 Task: Look for space in Esparza, Costa Rica from 12th June, 2023 to 15th June, 2023 for 2 adults in price range Rs.10000 to Rs.15000. Place can be entire place with 1  bedroom having 1 bed and 1 bathroom. Property type can be house, flat, guest house, hotel. Booking option can be shelf check-in. Required host language is English.
Action: Mouse moved to (419, 83)
Screenshot: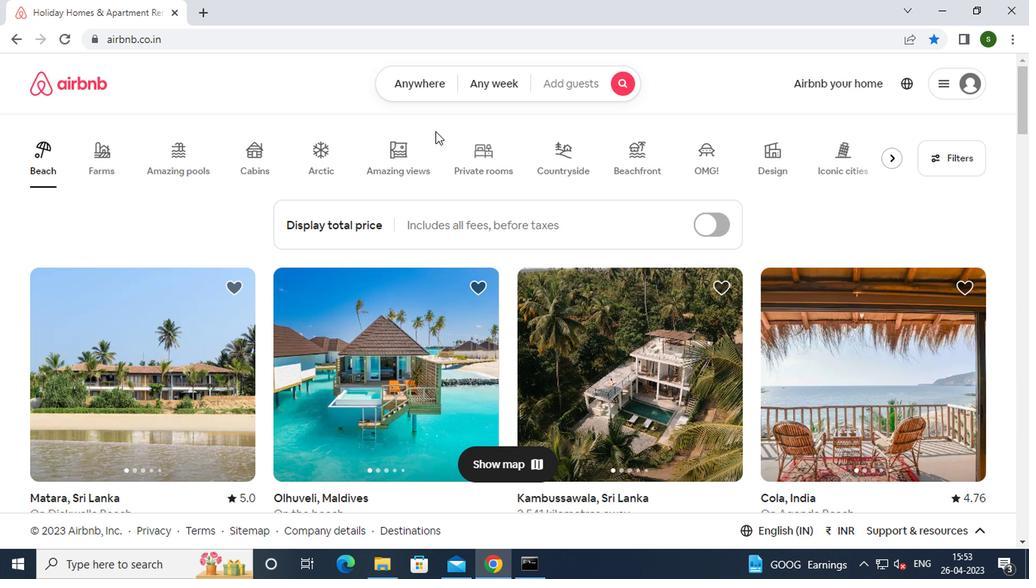 
Action: Mouse pressed left at (419, 83)
Screenshot: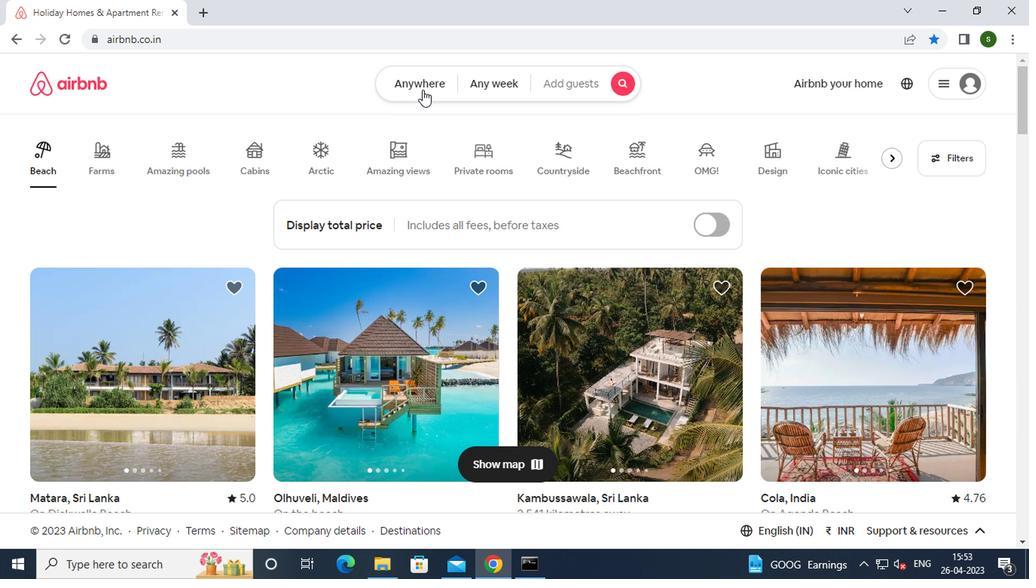 
Action: Mouse moved to (292, 140)
Screenshot: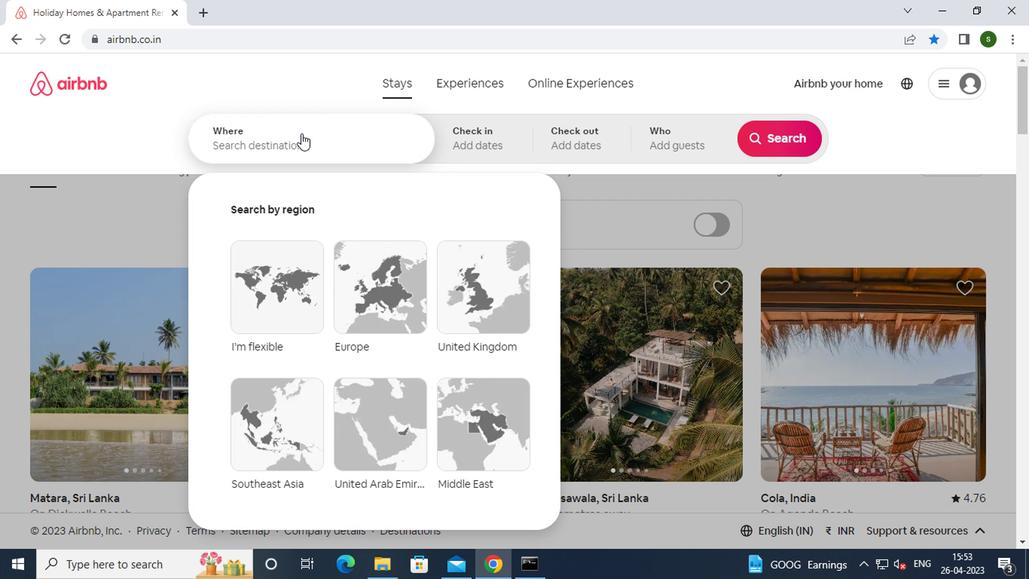 
Action: Mouse pressed left at (292, 140)
Screenshot: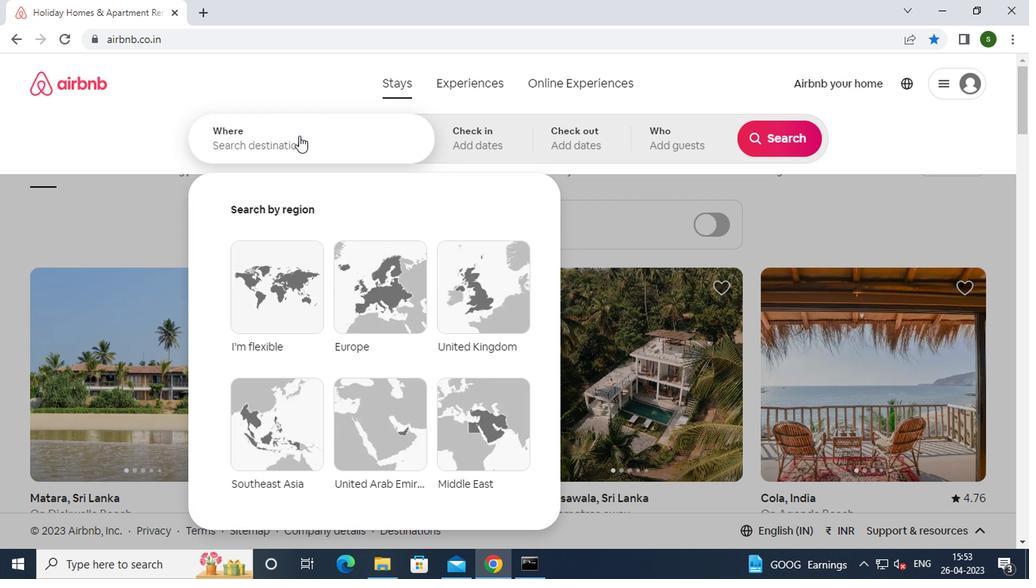 
Action: Key pressed e<Key.caps_lock>sparza,<Key.space><Key.caps_lock>
Screenshot: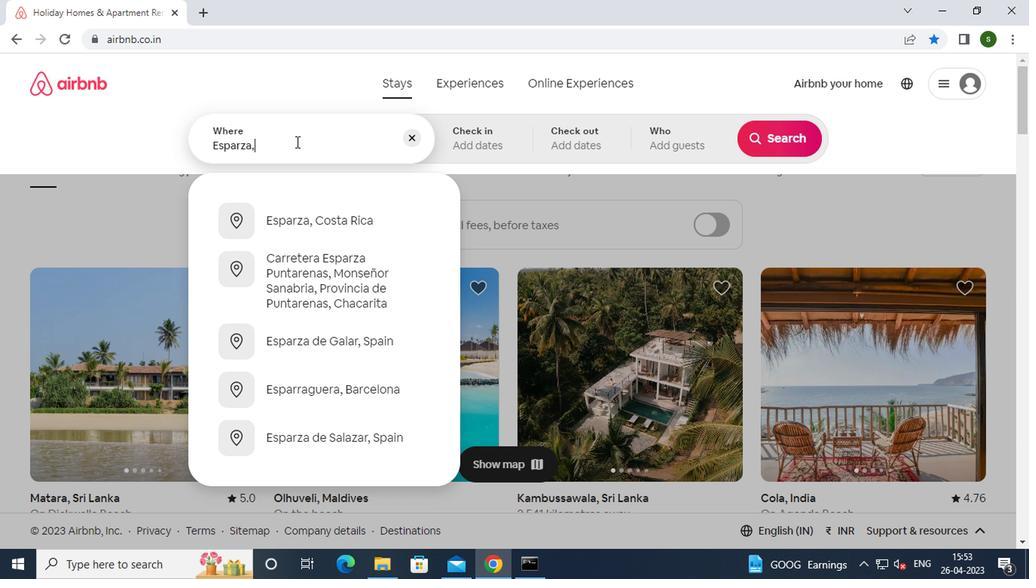 
Action: Mouse moved to (333, 224)
Screenshot: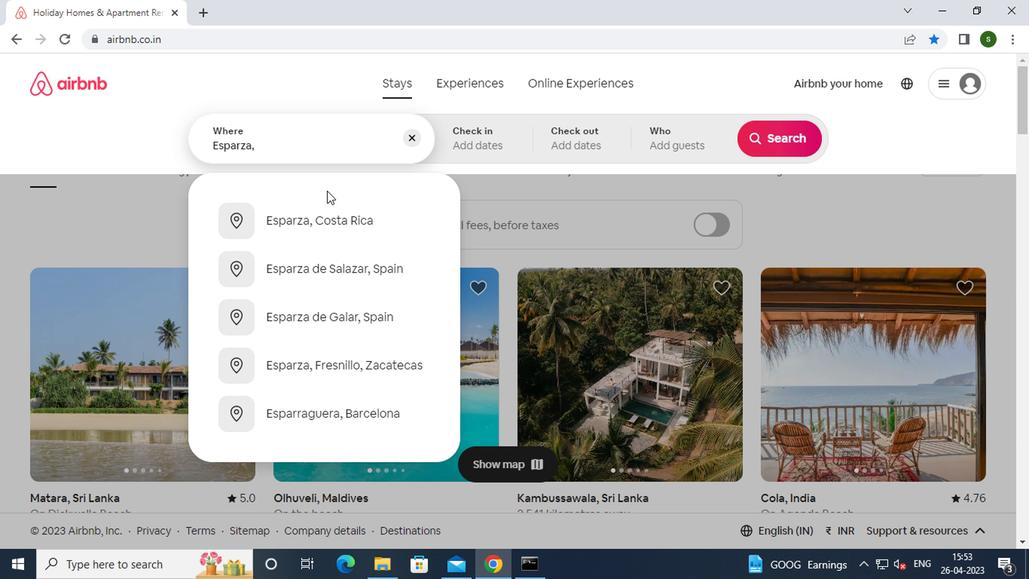 
Action: Mouse pressed left at (333, 224)
Screenshot: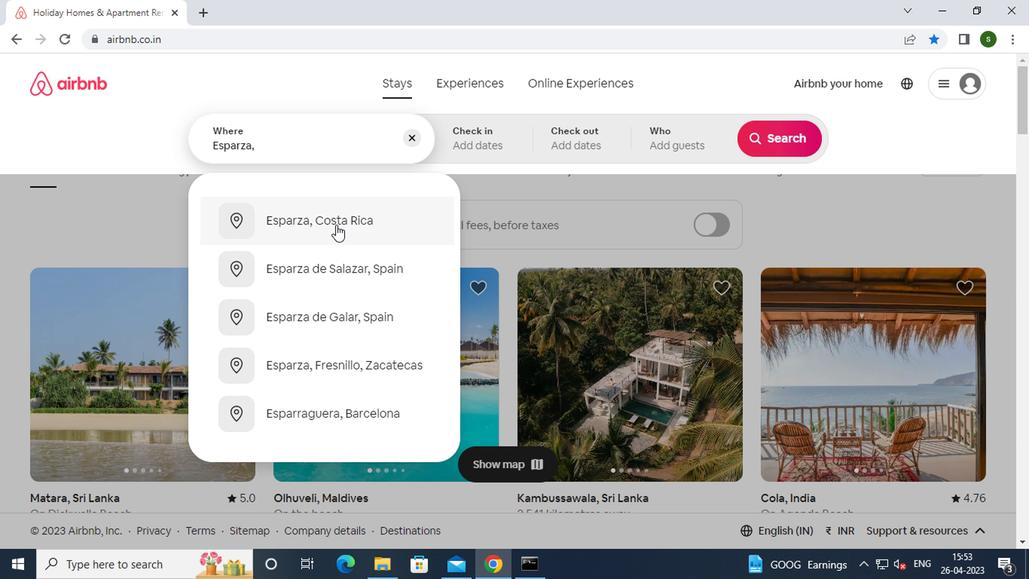 
Action: Mouse moved to (761, 260)
Screenshot: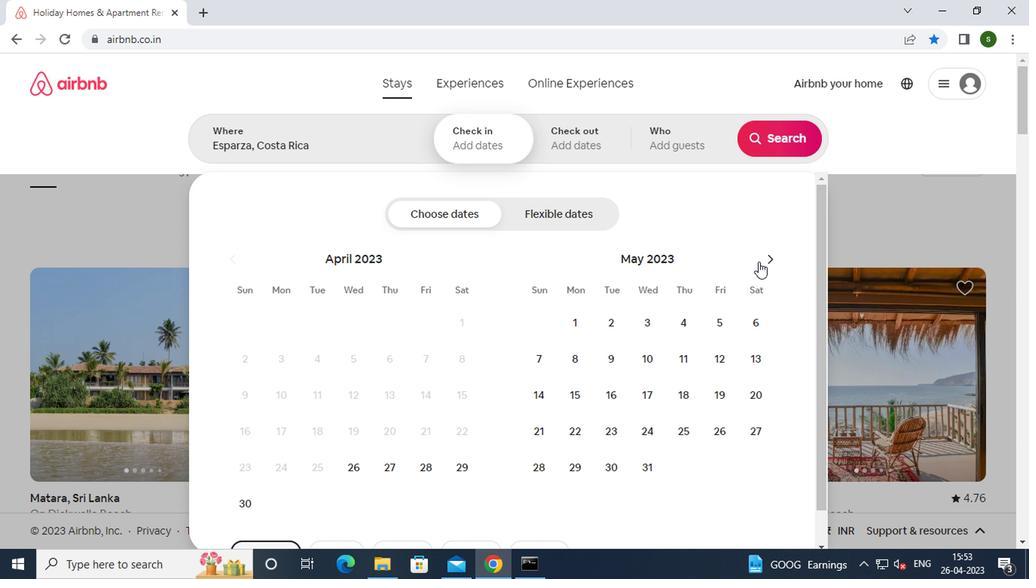 
Action: Mouse pressed left at (761, 260)
Screenshot: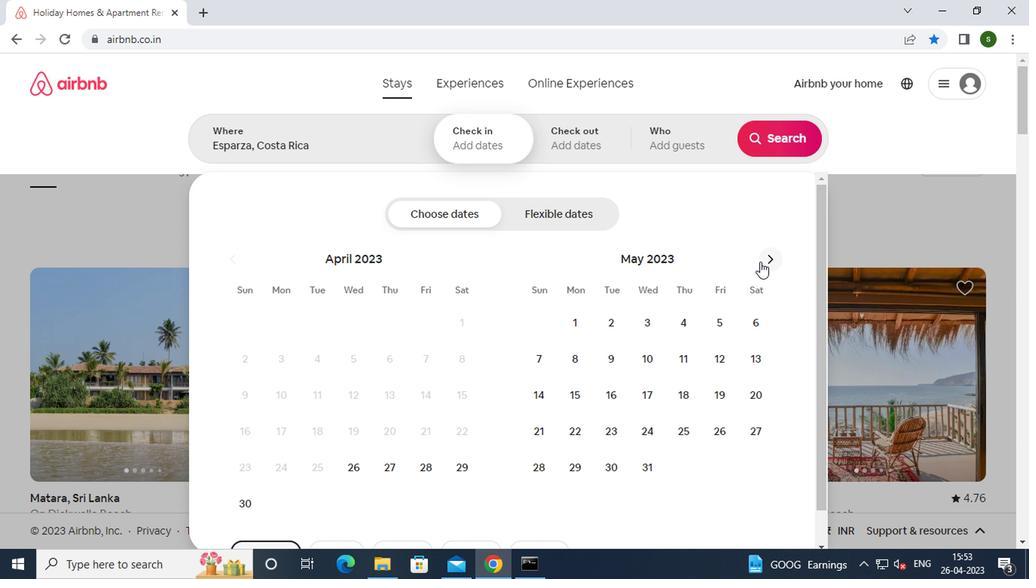 
Action: Mouse moved to (578, 397)
Screenshot: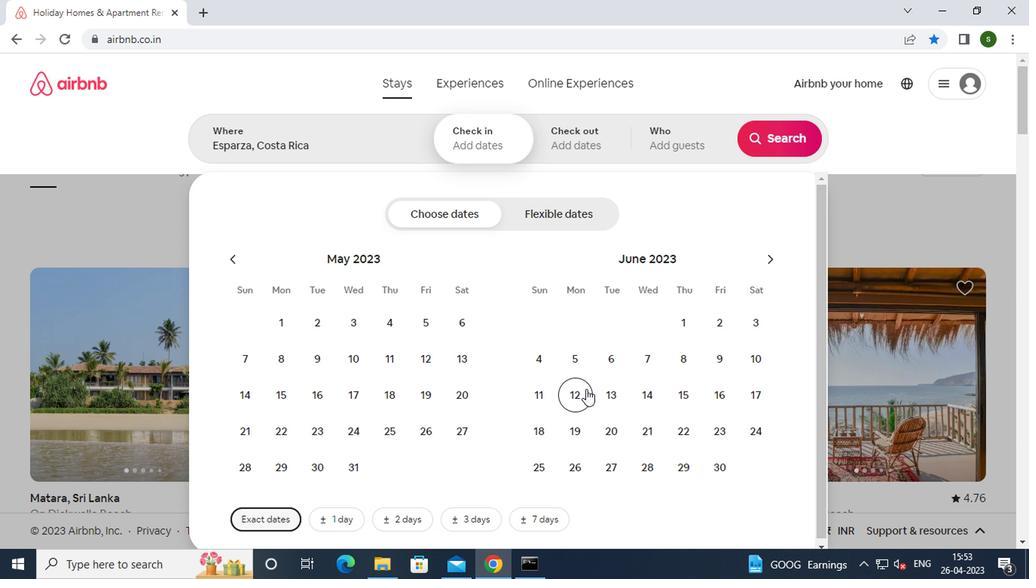 
Action: Mouse pressed left at (578, 397)
Screenshot: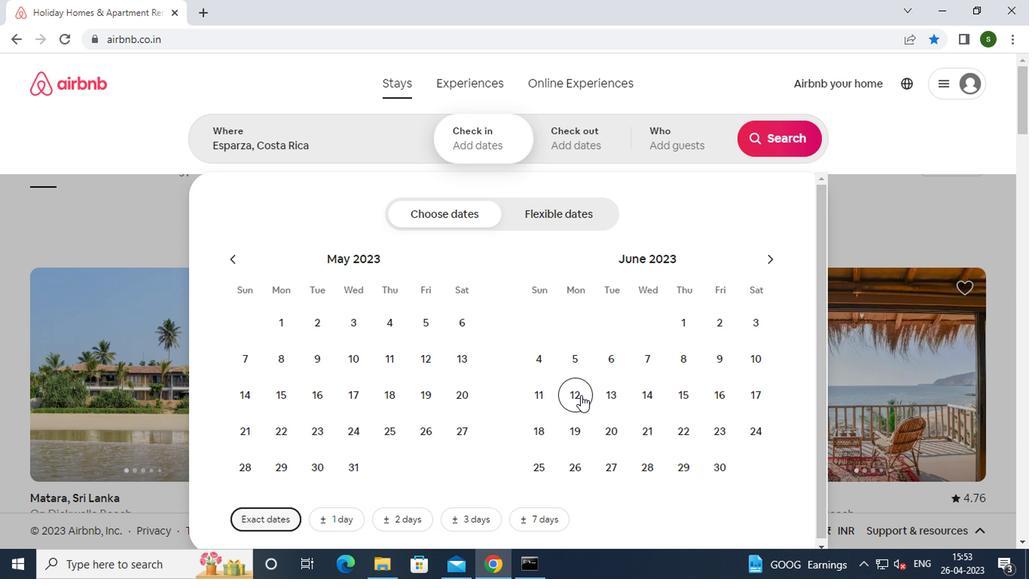 
Action: Mouse moved to (674, 398)
Screenshot: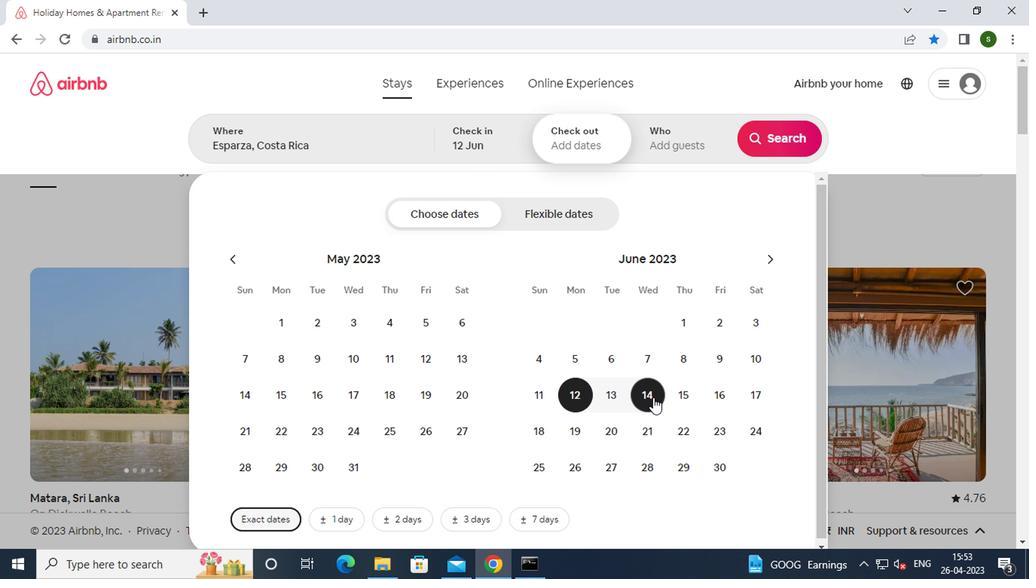 
Action: Mouse pressed left at (674, 398)
Screenshot: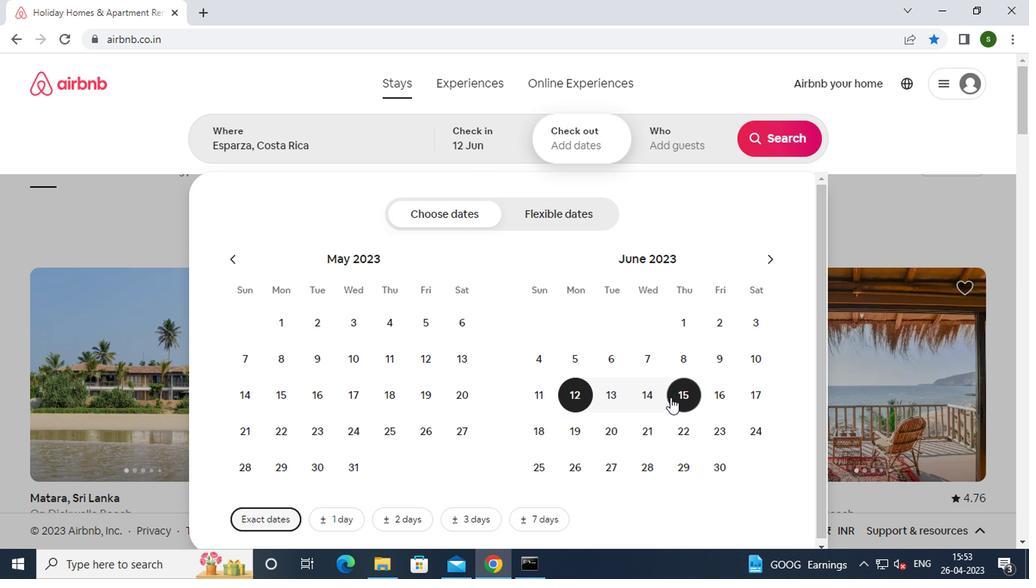 
Action: Mouse moved to (687, 144)
Screenshot: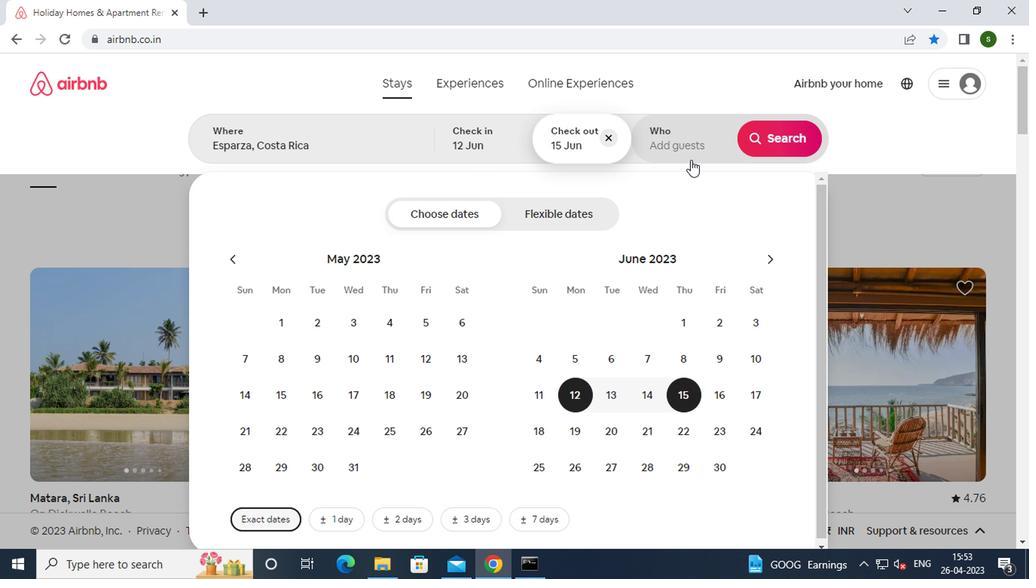 
Action: Mouse pressed left at (687, 144)
Screenshot: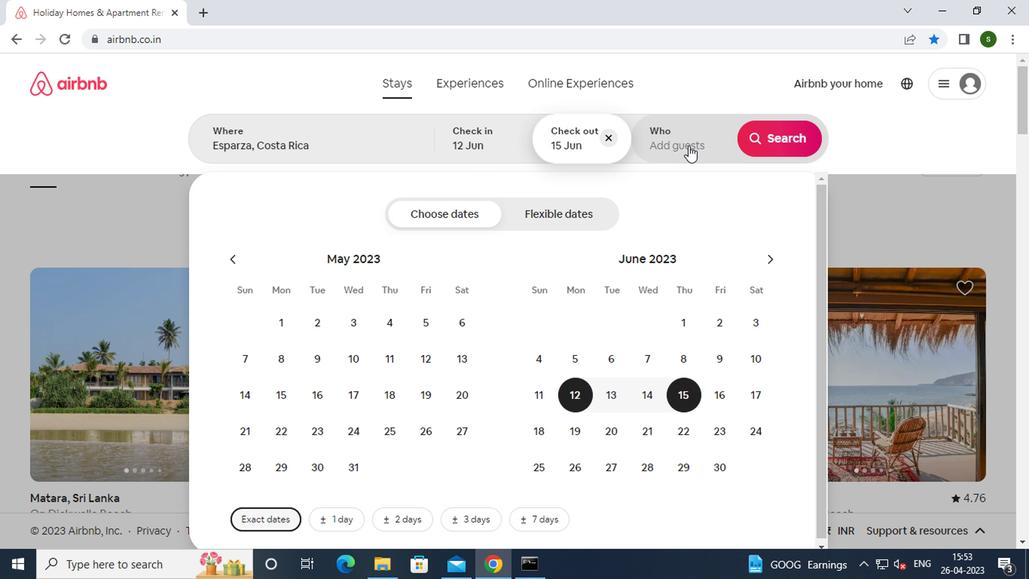 
Action: Mouse moved to (781, 217)
Screenshot: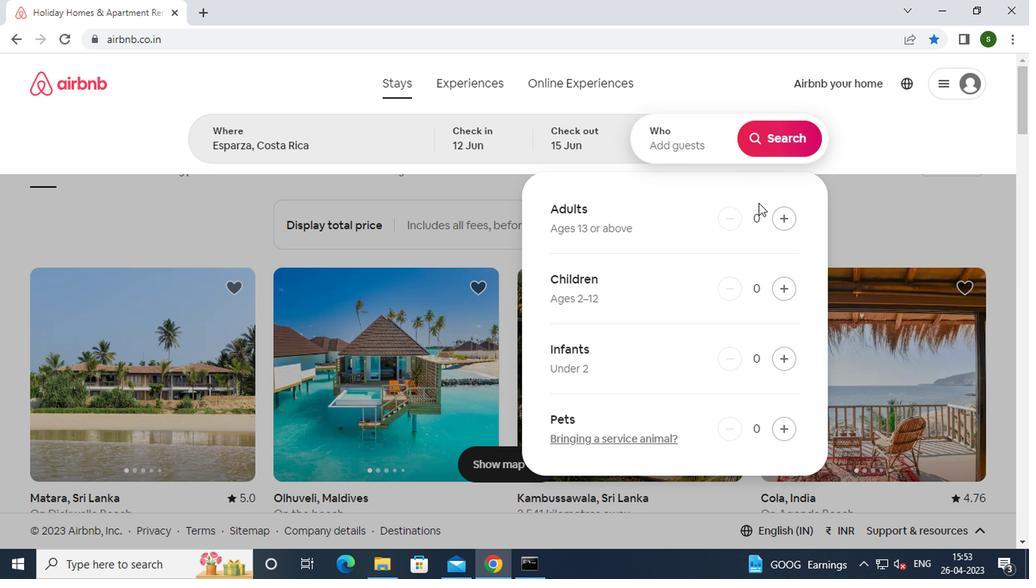 
Action: Mouse pressed left at (781, 217)
Screenshot: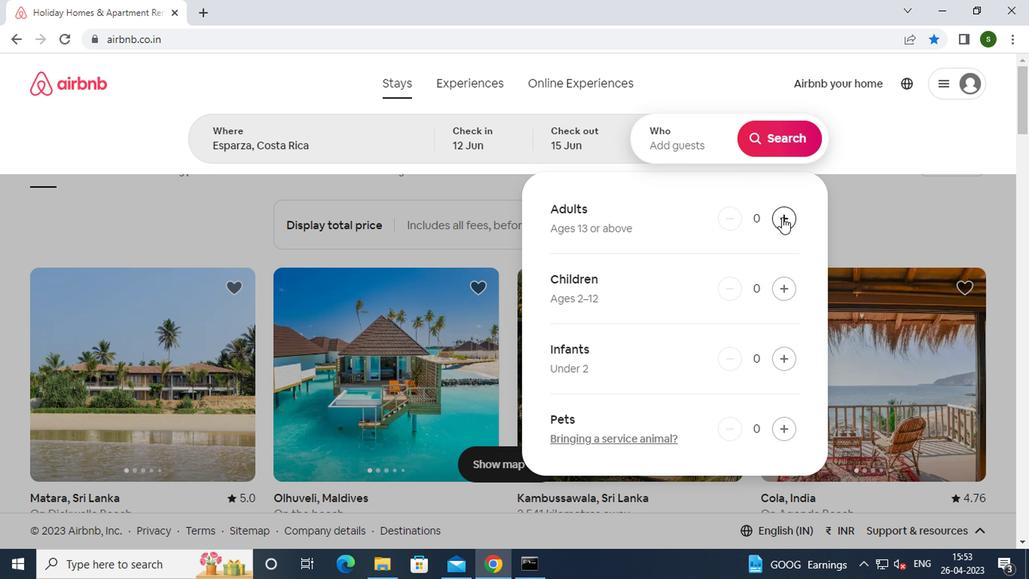
Action: Mouse pressed left at (781, 217)
Screenshot: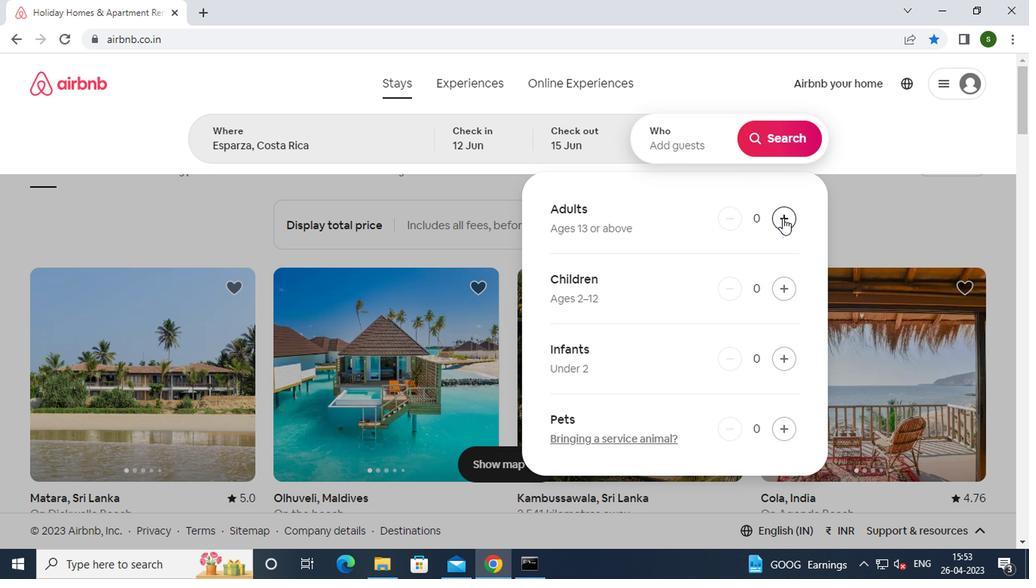 
Action: Mouse moved to (776, 141)
Screenshot: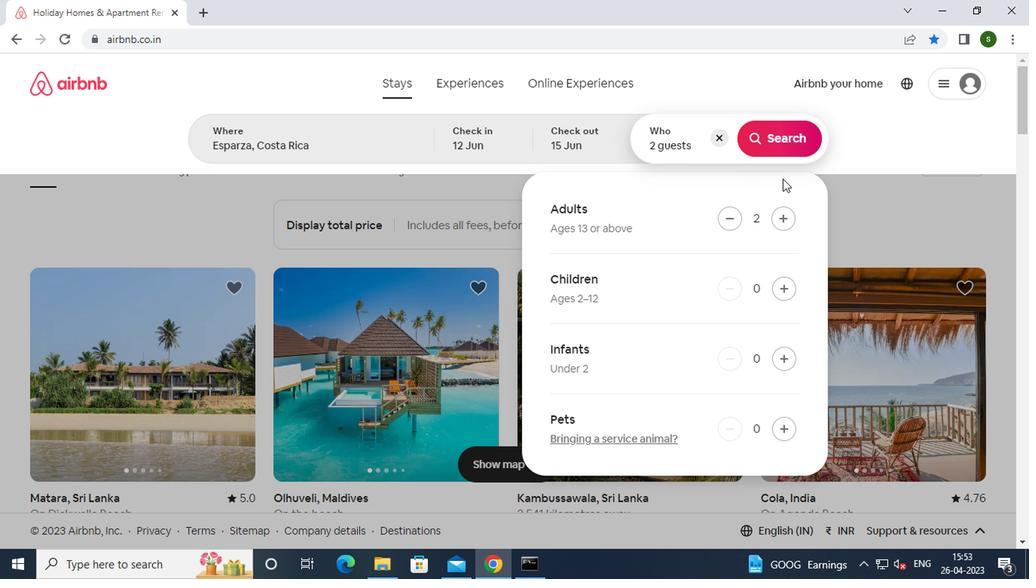 
Action: Mouse pressed left at (776, 141)
Screenshot: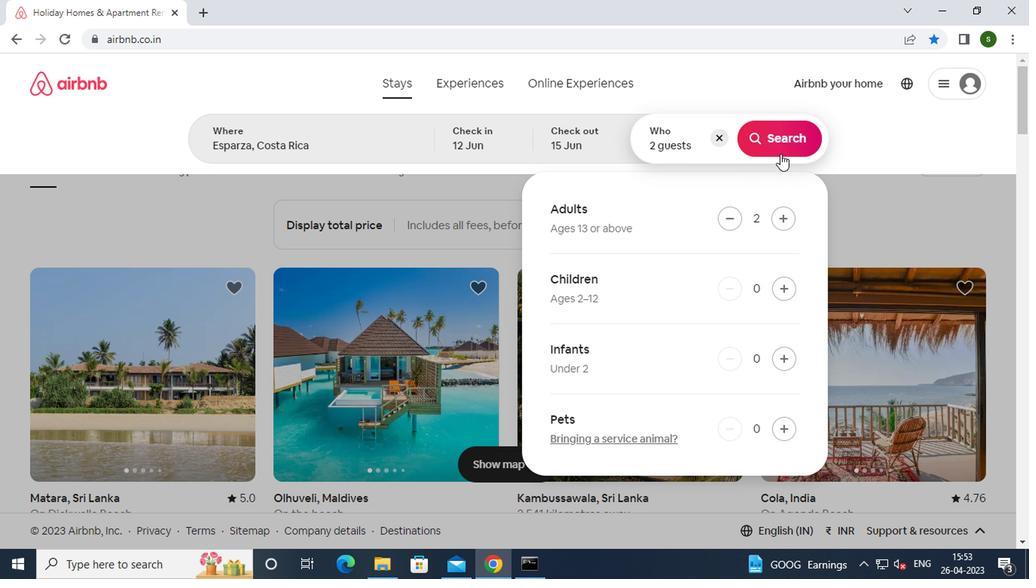 
Action: Mouse moved to (955, 152)
Screenshot: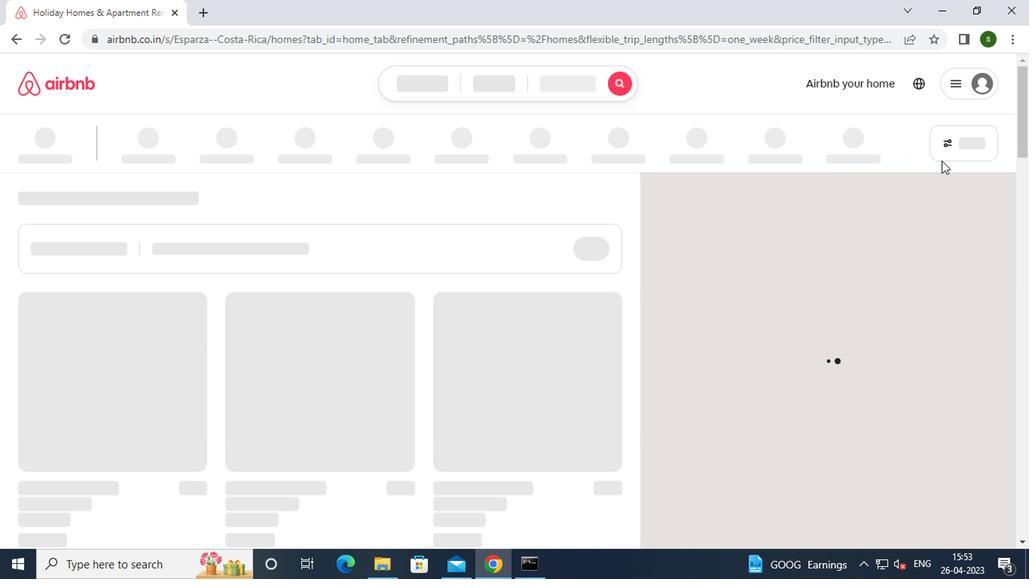 
Action: Mouse pressed left at (955, 152)
Screenshot: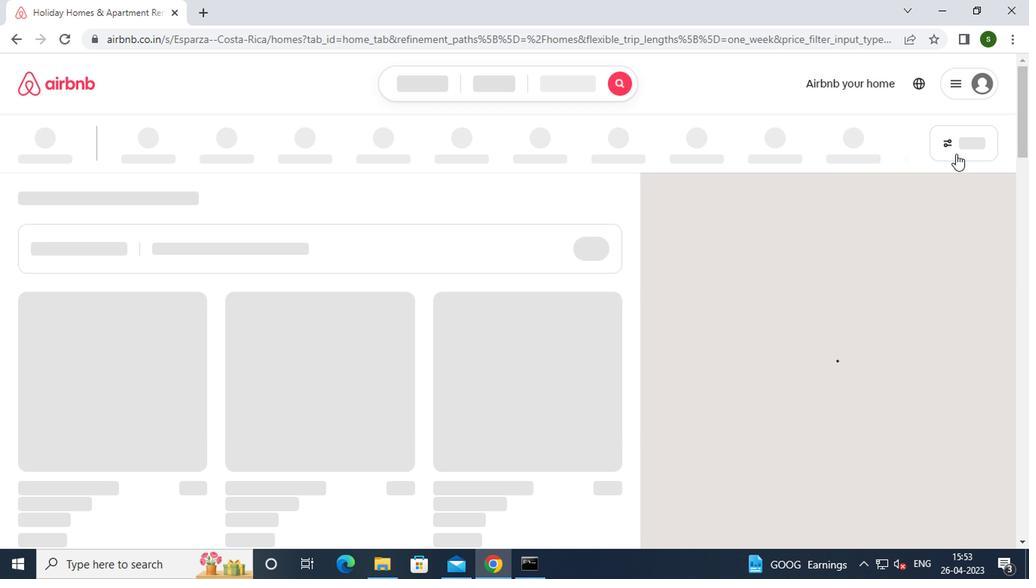 
Action: Mouse pressed left at (955, 152)
Screenshot: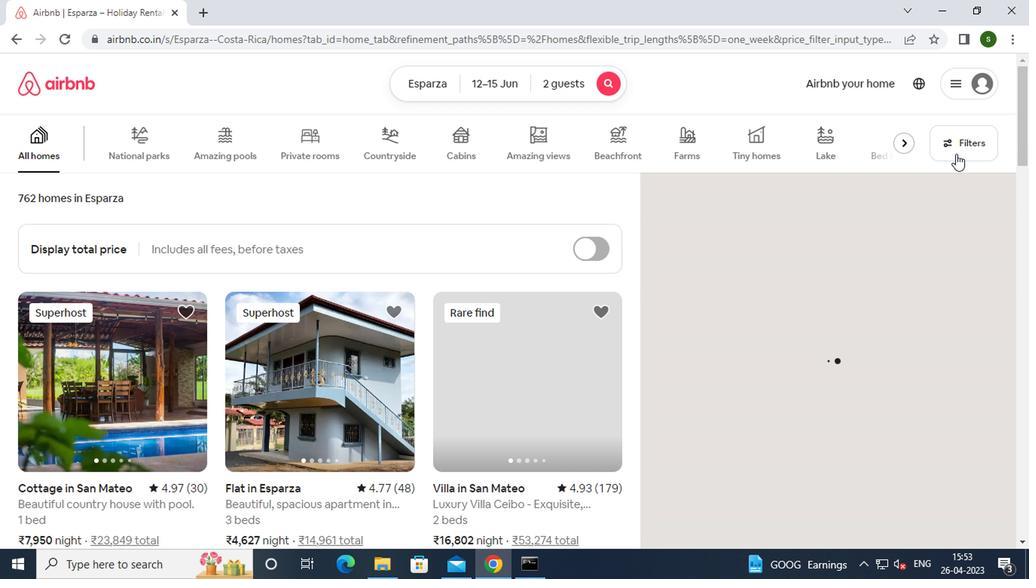 
Action: Mouse moved to (451, 330)
Screenshot: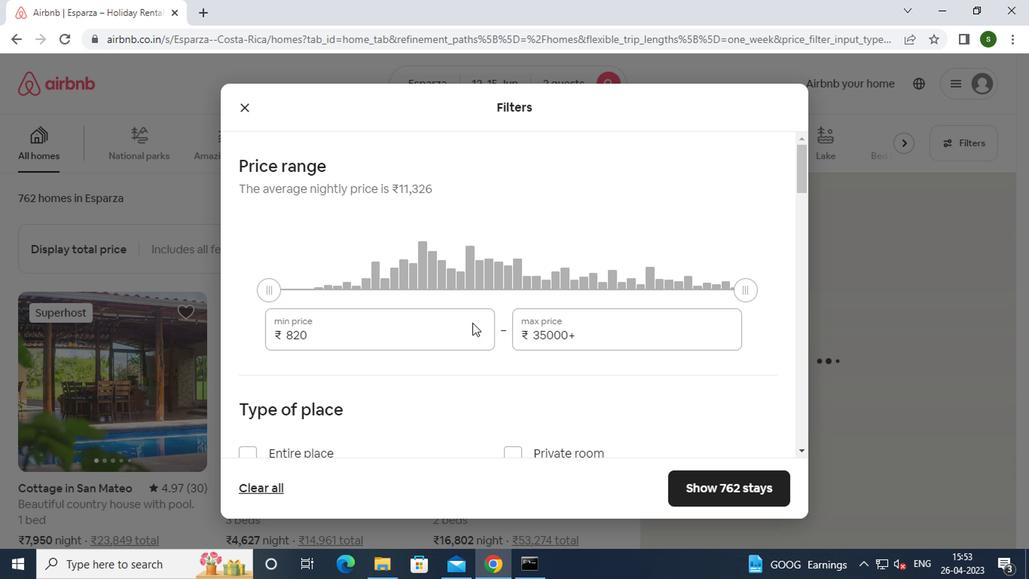
Action: Mouse pressed left at (451, 330)
Screenshot: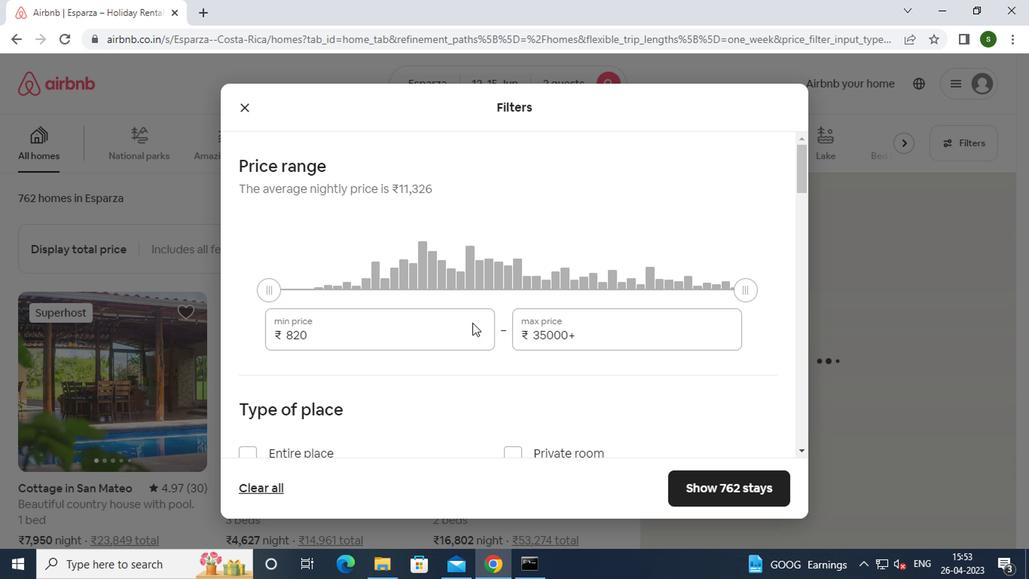 
Action: Mouse moved to (449, 328)
Screenshot: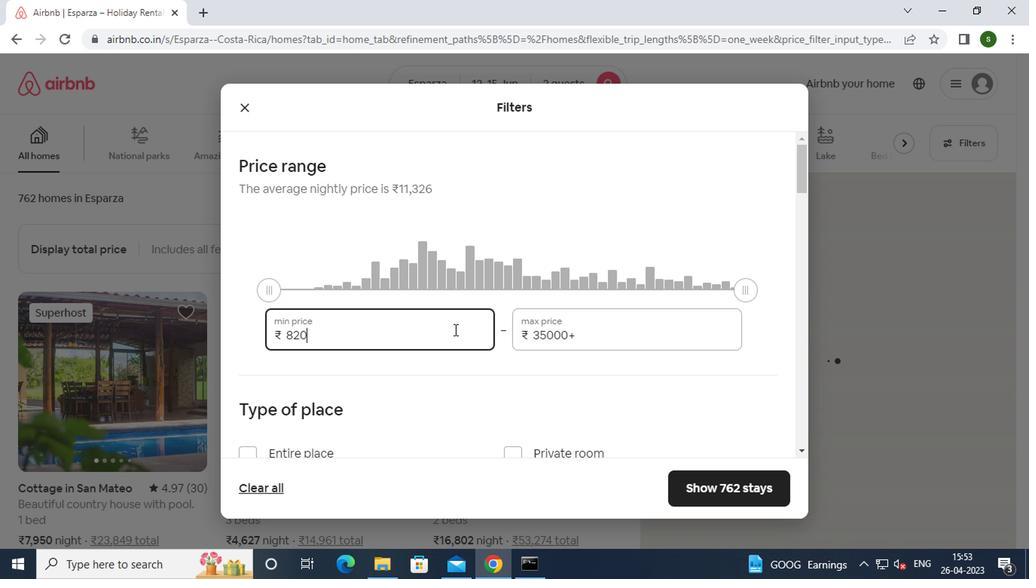 
Action: Key pressed <Key.backspace><Key.backspace><Key.backspace><Key.backspace><Key.backspace><Key.backspace>10000
Screenshot: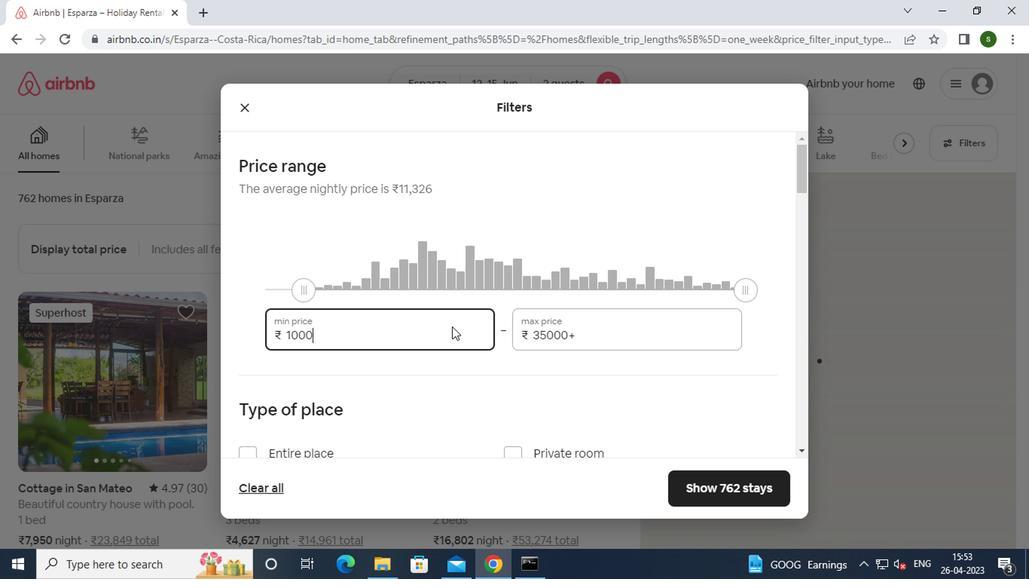 
Action: Mouse moved to (586, 341)
Screenshot: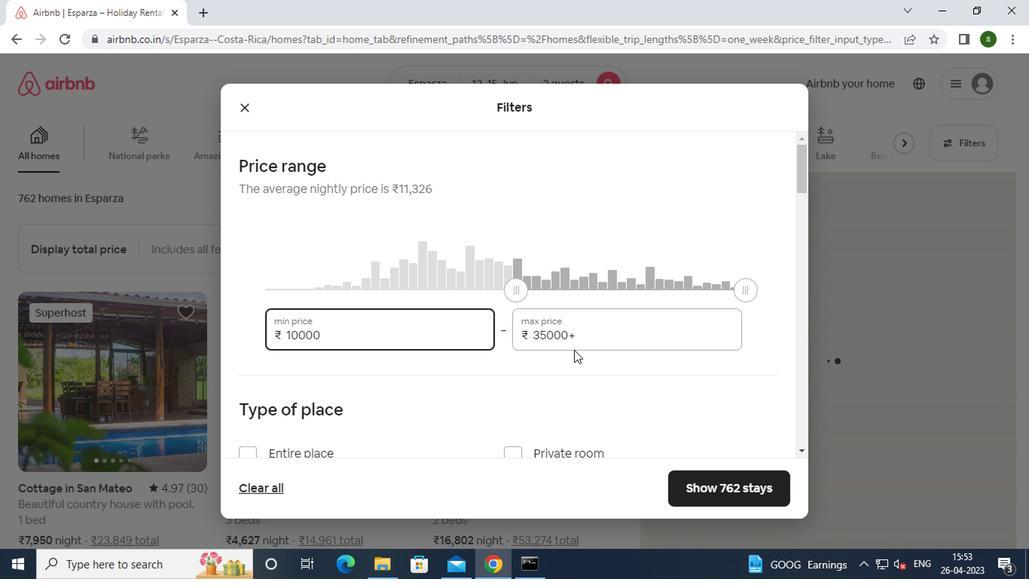 
Action: Mouse pressed left at (586, 341)
Screenshot: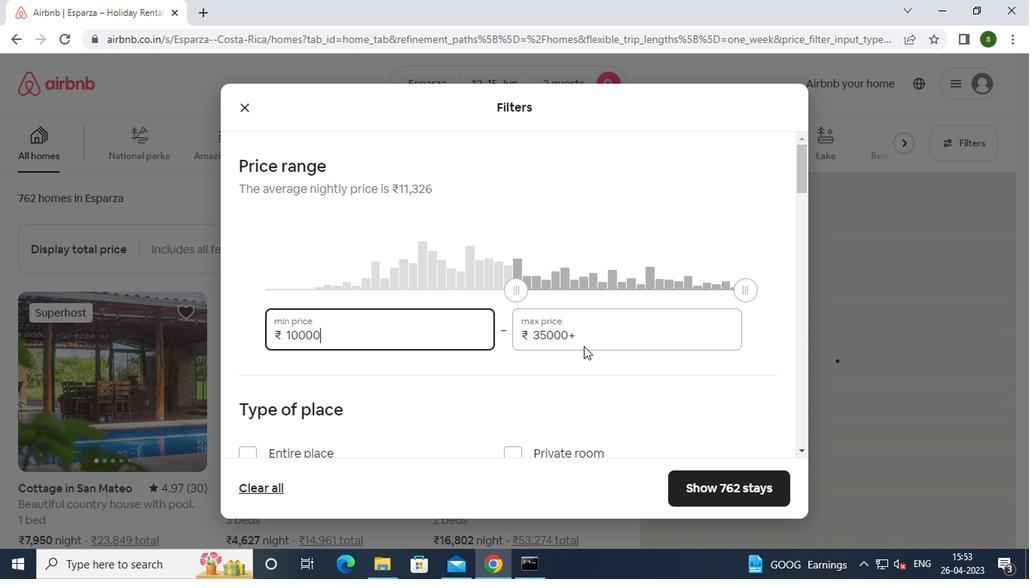 
Action: Key pressed <Key.backspace><Key.backspace><Key.backspace><Key.backspace><Key.backspace><Key.backspace><Key.backspace><Key.backspace><Key.backspace>15000
Screenshot: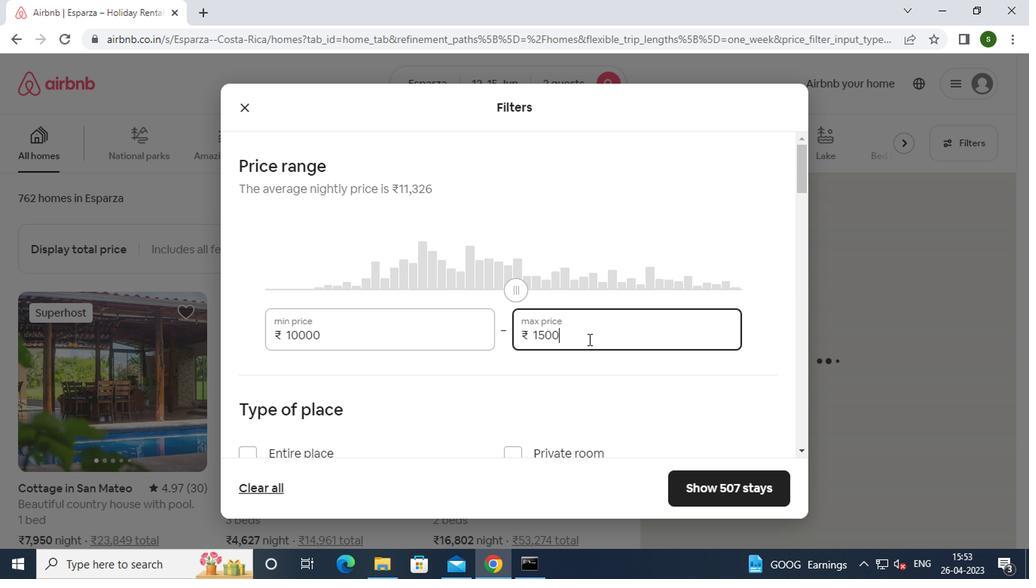 
Action: Mouse moved to (399, 320)
Screenshot: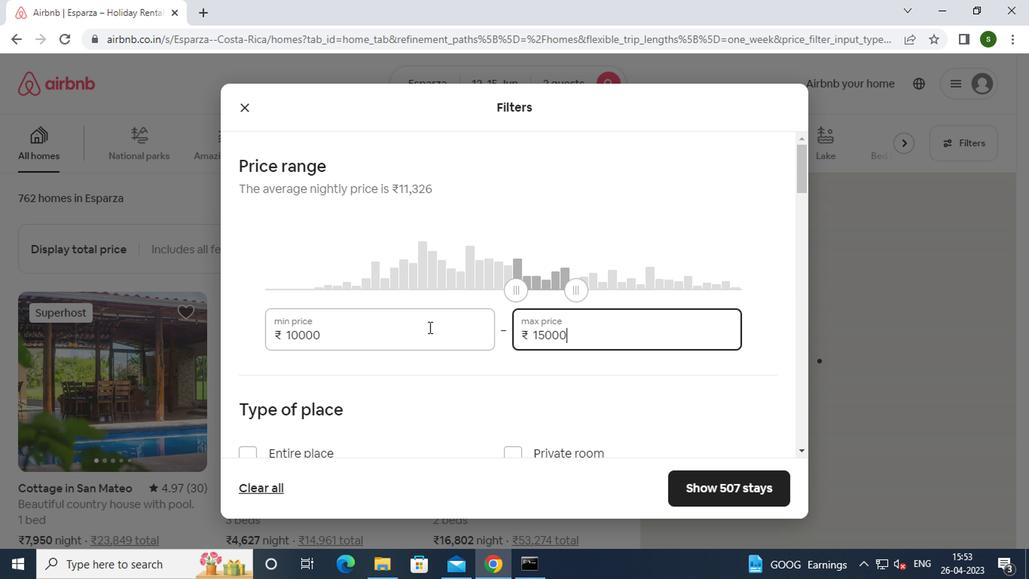 
Action: Mouse scrolled (399, 319) with delta (0, 0)
Screenshot: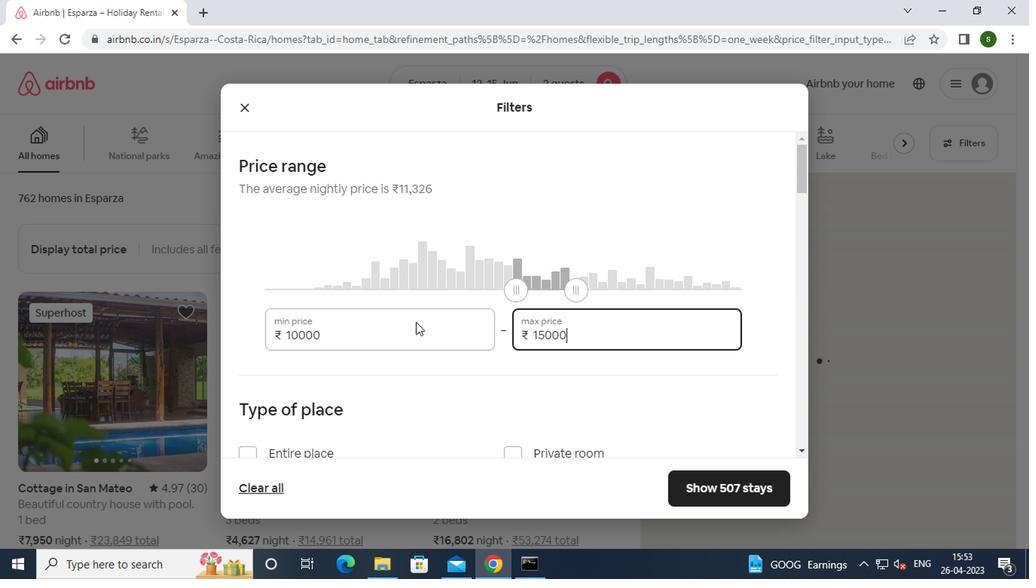 
Action: Mouse moved to (290, 384)
Screenshot: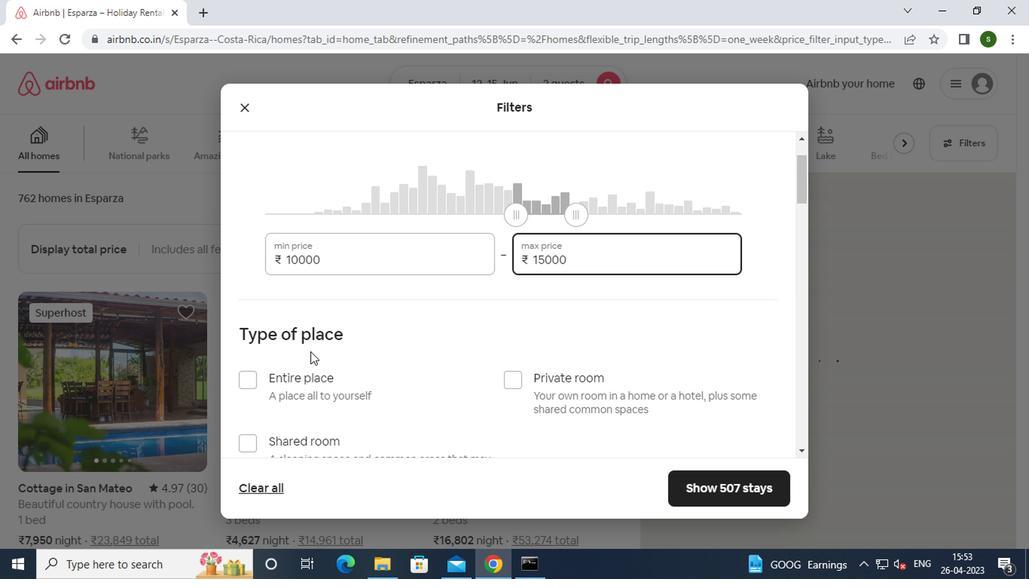 
Action: Mouse pressed left at (290, 384)
Screenshot: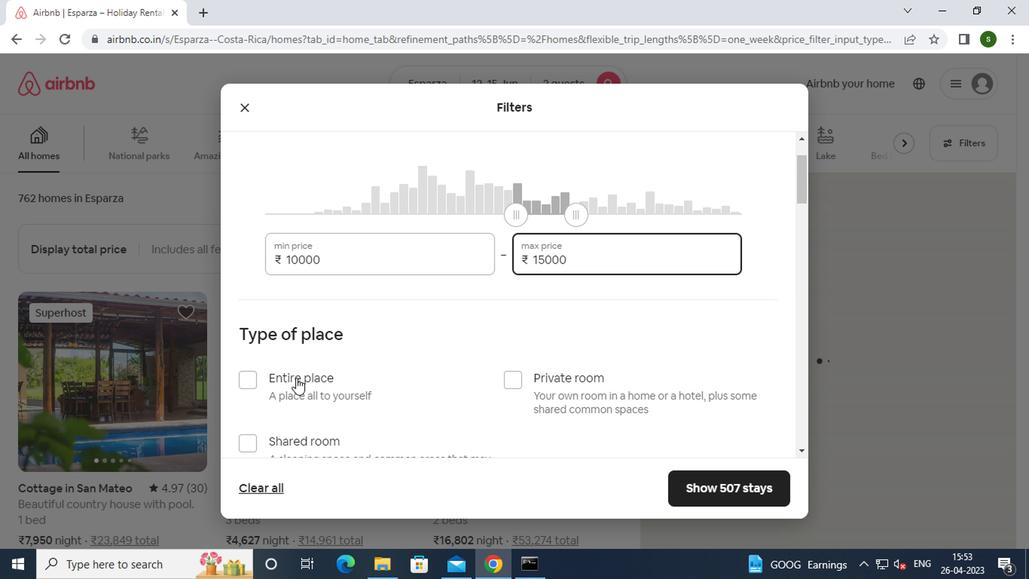
Action: Mouse moved to (431, 328)
Screenshot: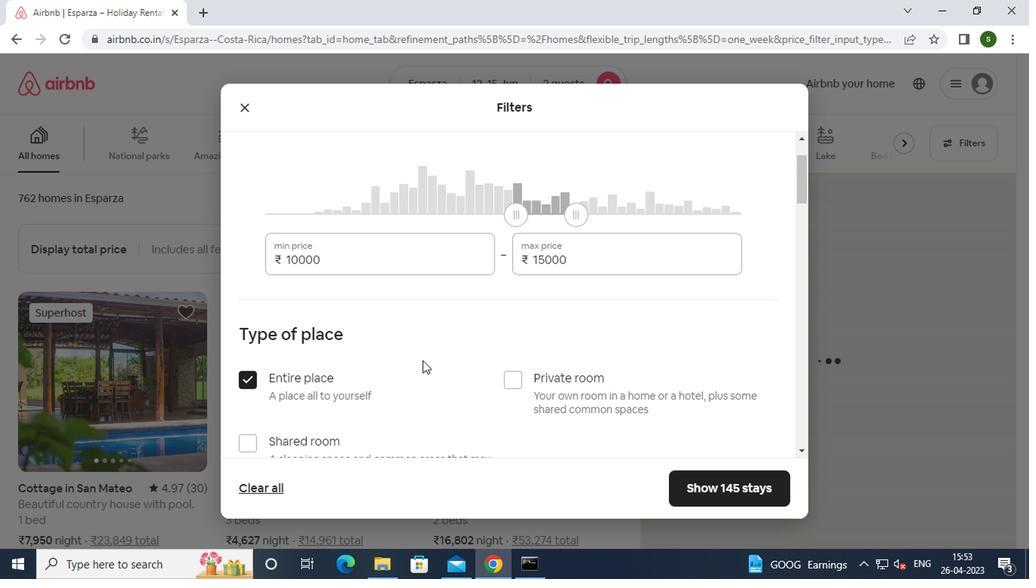 
Action: Mouse scrolled (431, 328) with delta (0, 0)
Screenshot: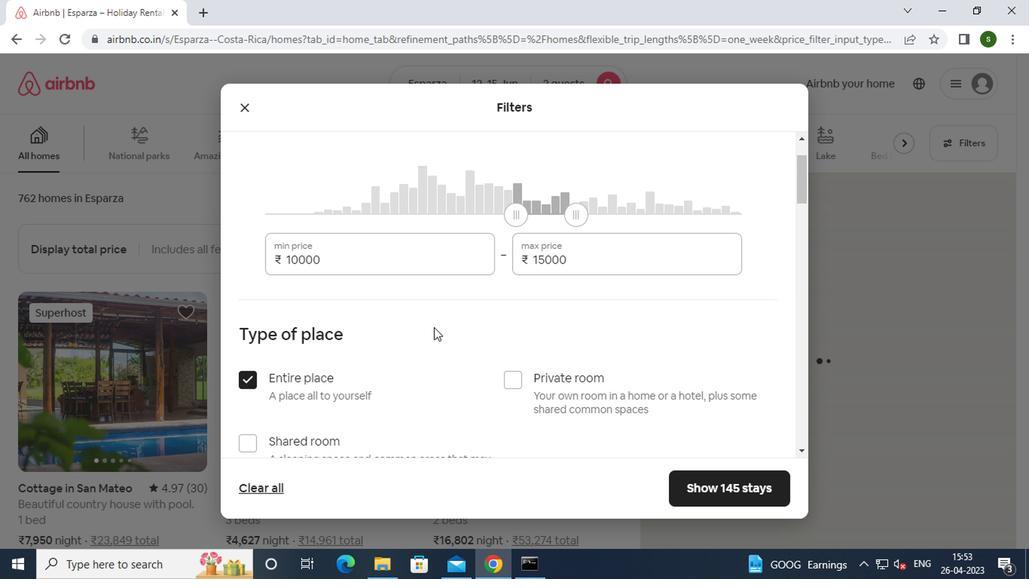 
Action: Mouse scrolled (431, 328) with delta (0, 0)
Screenshot: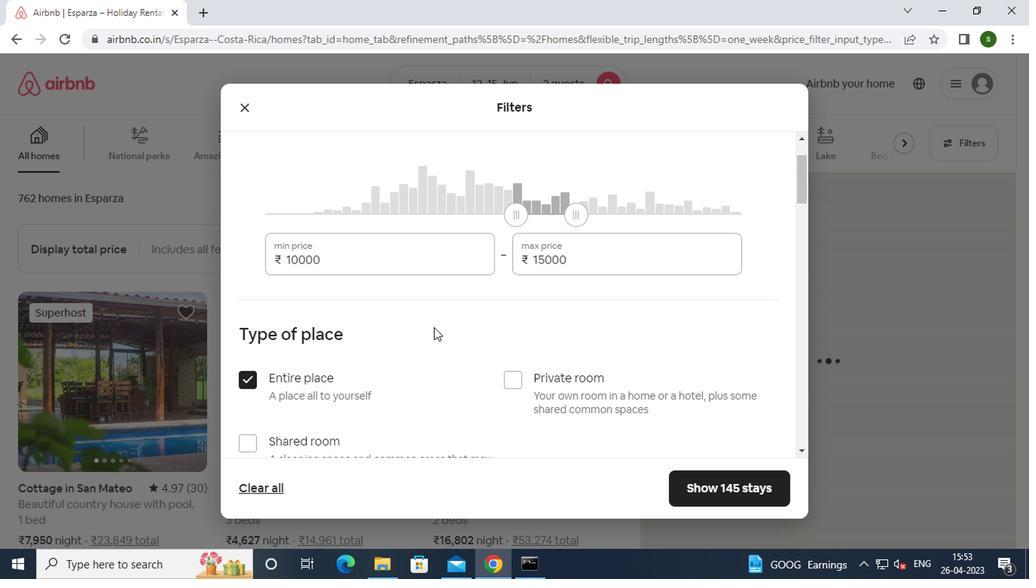 
Action: Mouse moved to (430, 325)
Screenshot: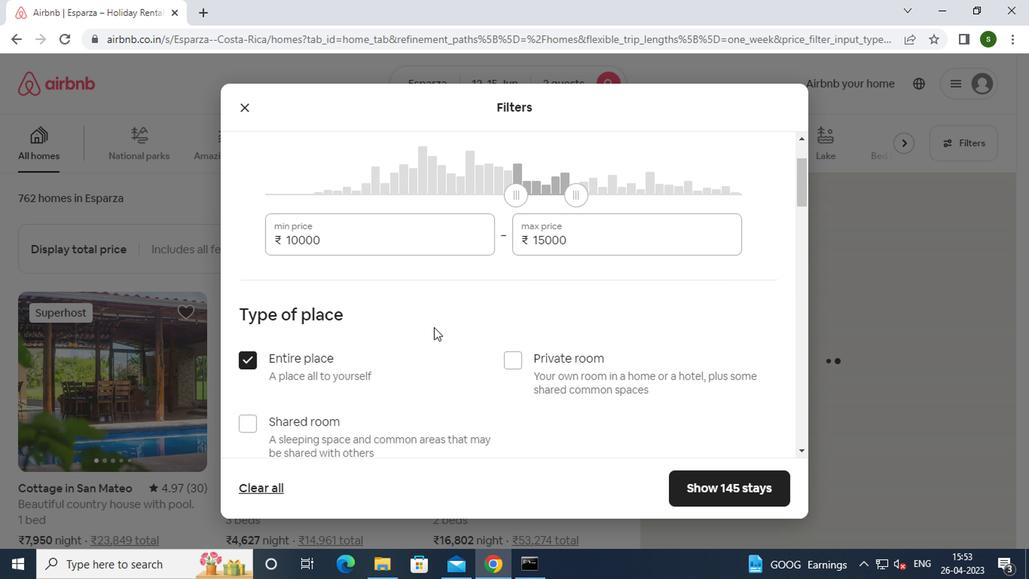
Action: Mouse scrolled (430, 325) with delta (0, 0)
Screenshot: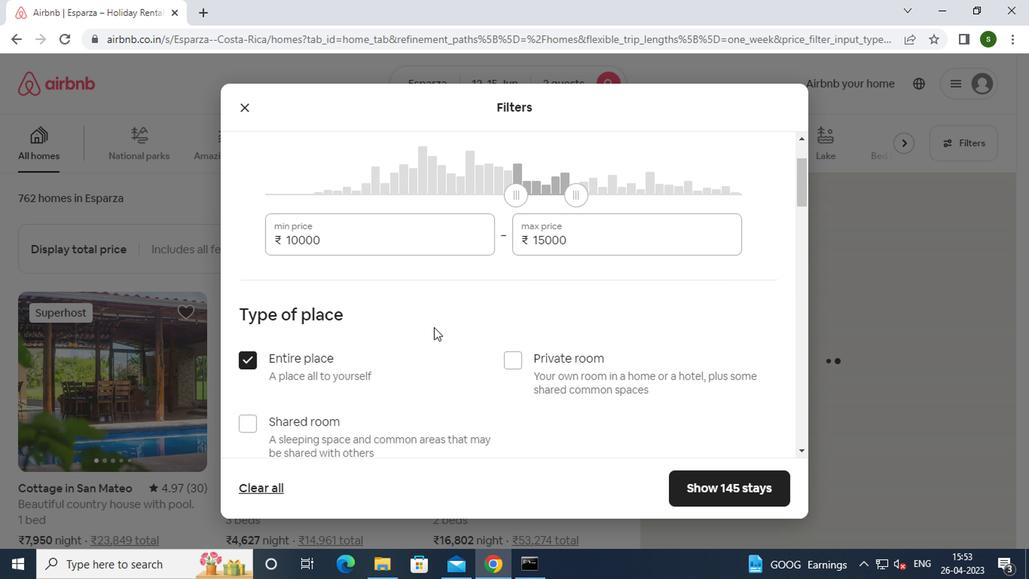 
Action: Mouse moved to (428, 324)
Screenshot: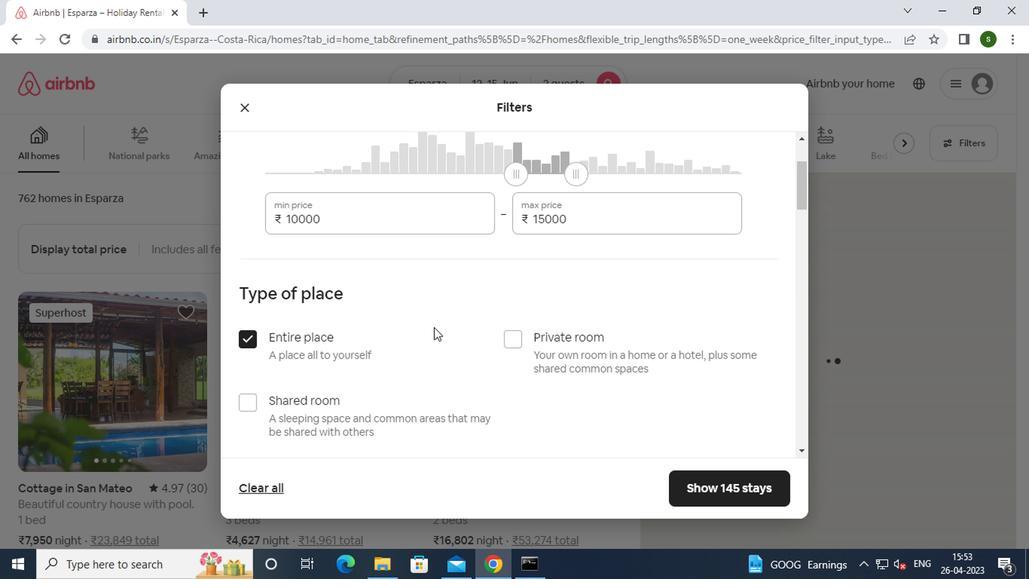 
Action: Mouse scrolled (428, 323) with delta (0, -1)
Screenshot: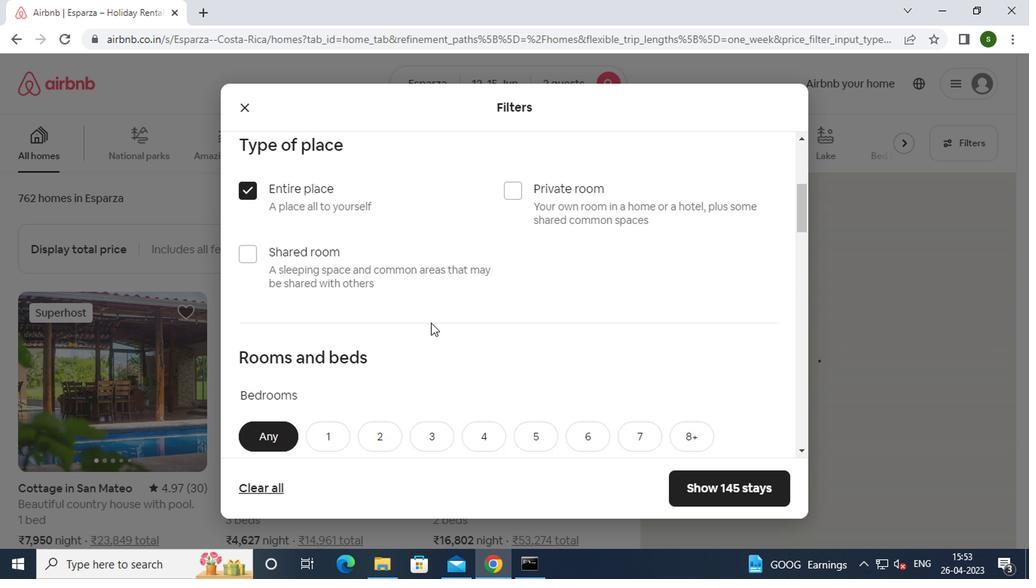 
Action: Mouse moved to (425, 323)
Screenshot: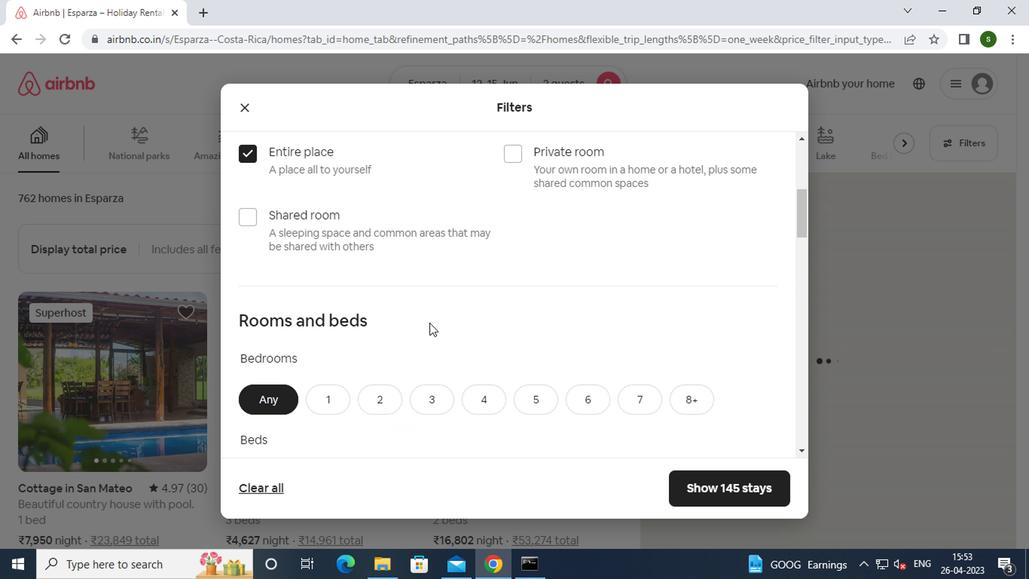 
Action: Mouse scrolled (425, 322) with delta (0, 0)
Screenshot: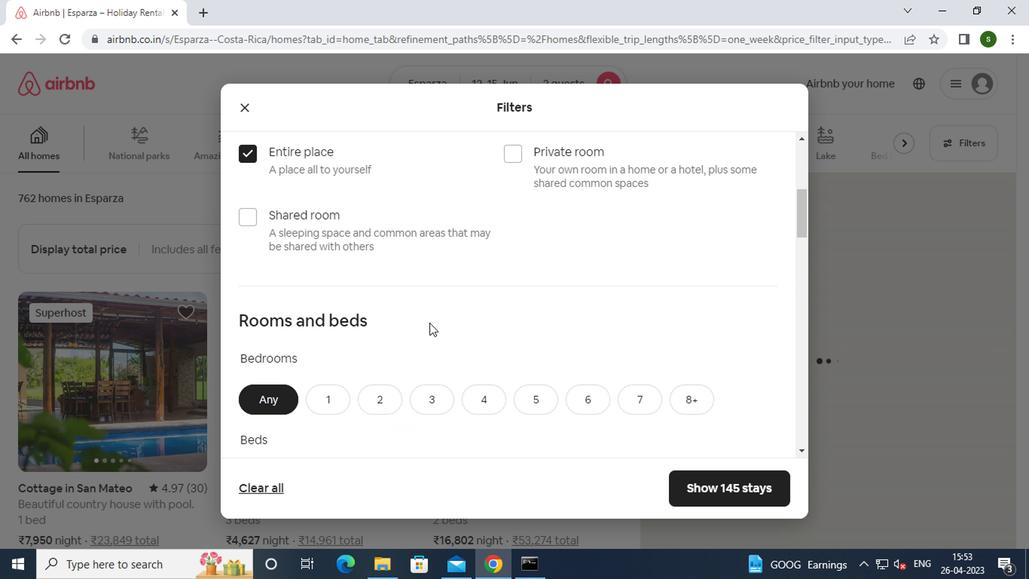 
Action: Mouse moved to (423, 323)
Screenshot: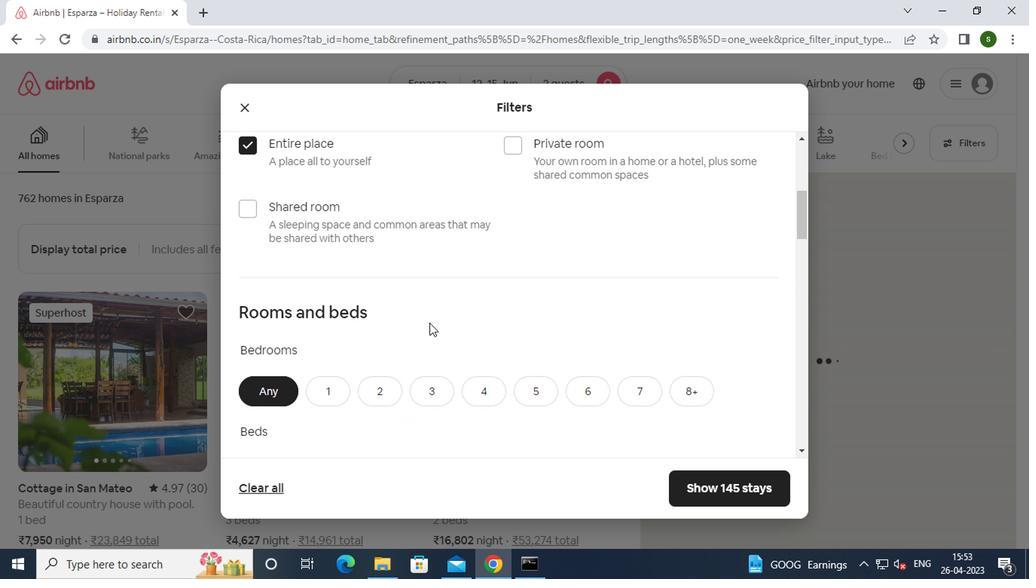 
Action: Mouse scrolled (423, 322) with delta (0, 0)
Screenshot: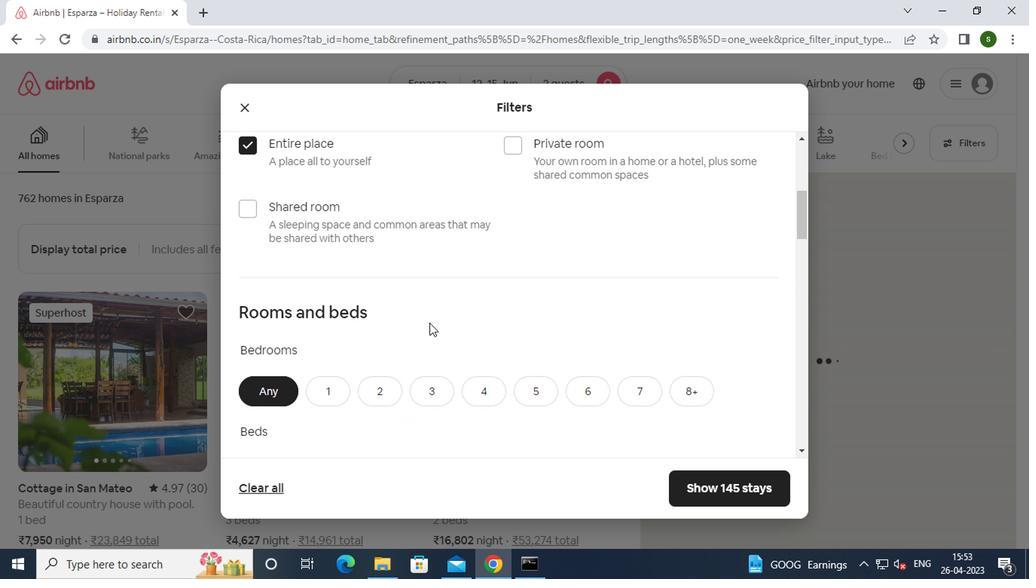 
Action: Mouse moved to (403, 309)
Screenshot: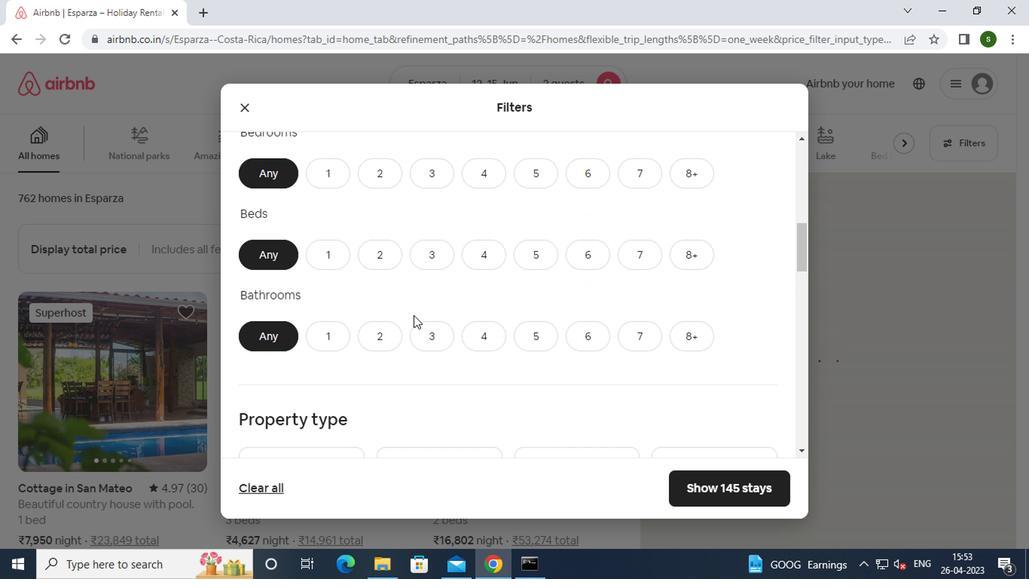 
Action: Mouse scrolled (403, 310) with delta (0, 1)
Screenshot: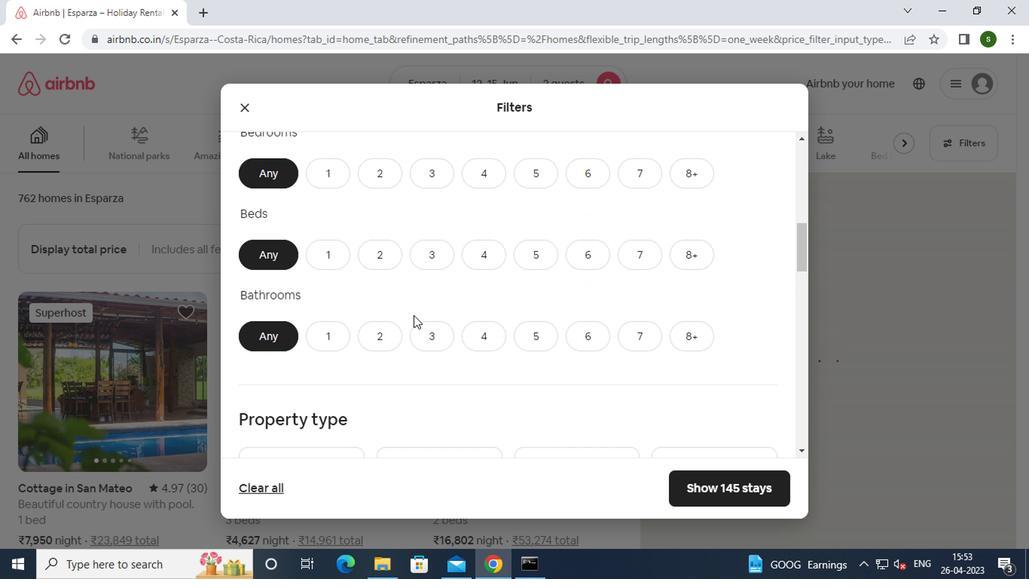 
Action: Mouse moved to (403, 308)
Screenshot: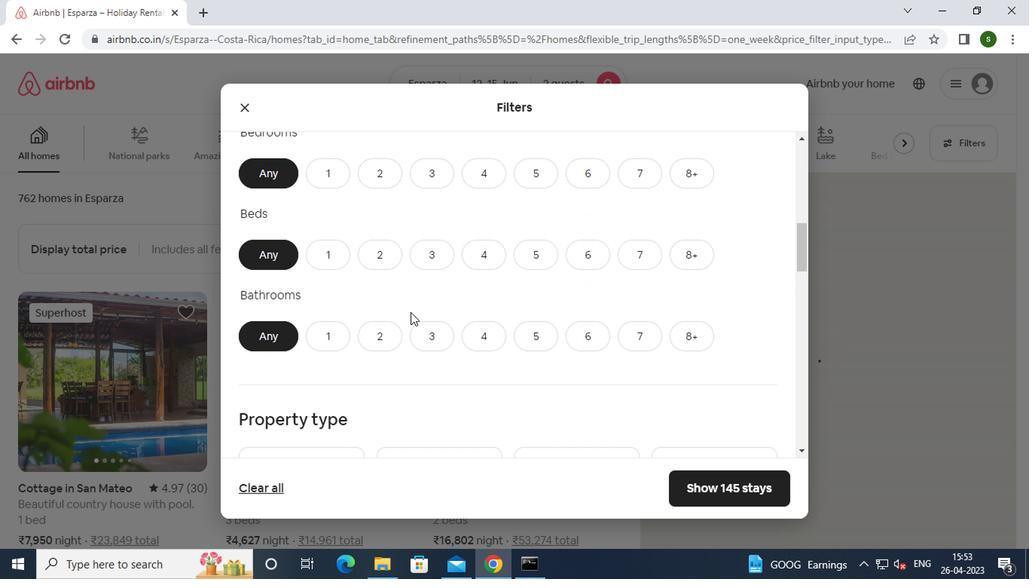
Action: Mouse scrolled (403, 309) with delta (0, 0)
Screenshot: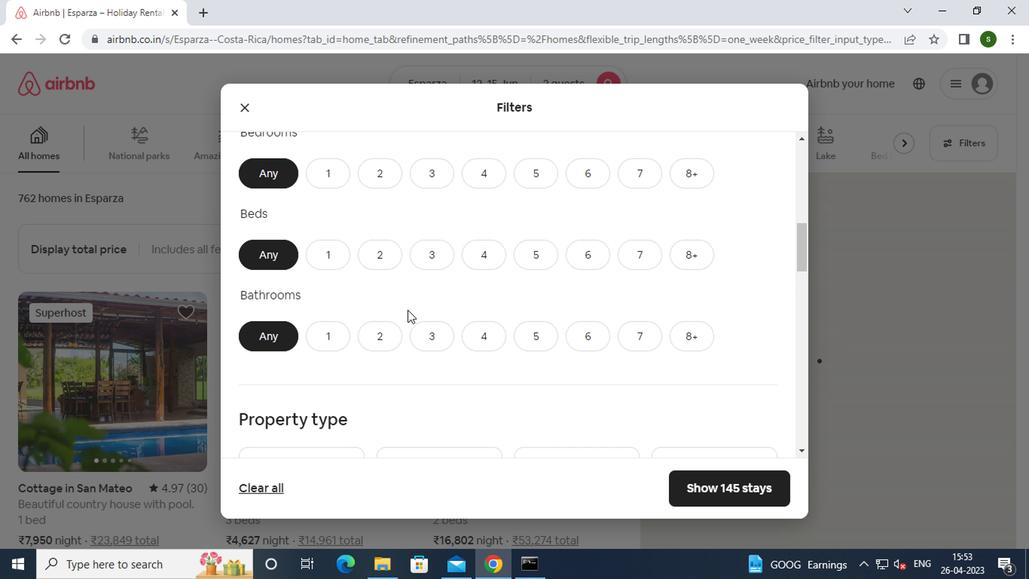 
Action: Mouse scrolled (403, 308) with delta (0, 0)
Screenshot: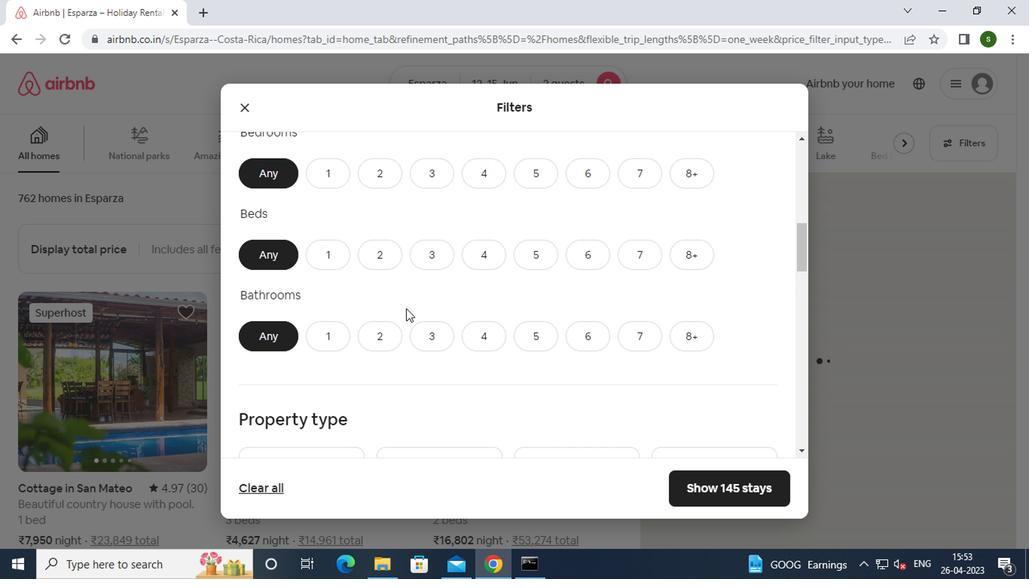 
Action: Mouse moved to (319, 254)
Screenshot: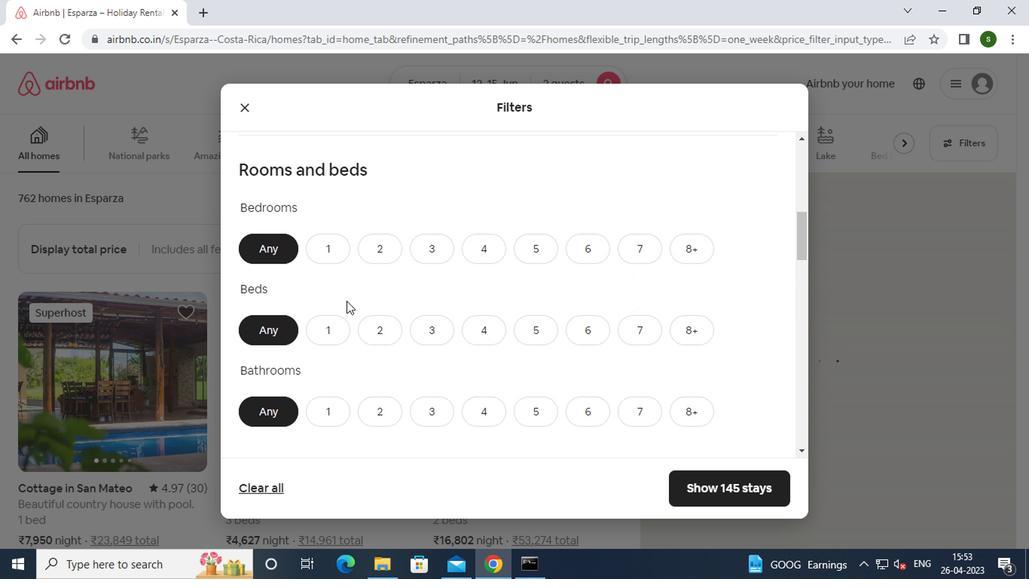 
Action: Mouse pressed left at (319, 254)
Screenshot: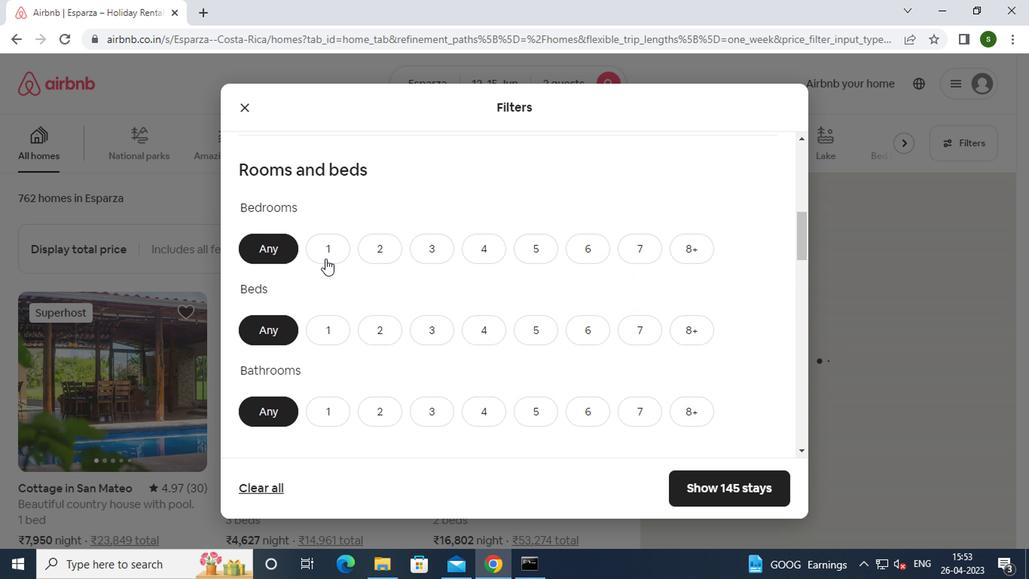
Action: Mouse moved to (328, 321)
Screenshot: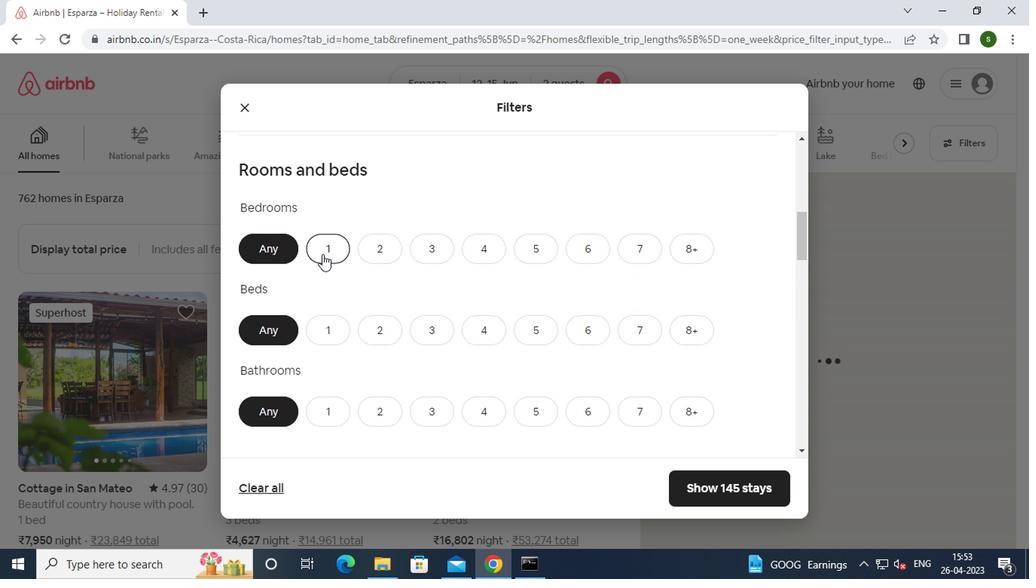 
Action: Mouse pressed left at (328, 321)
Screenshot: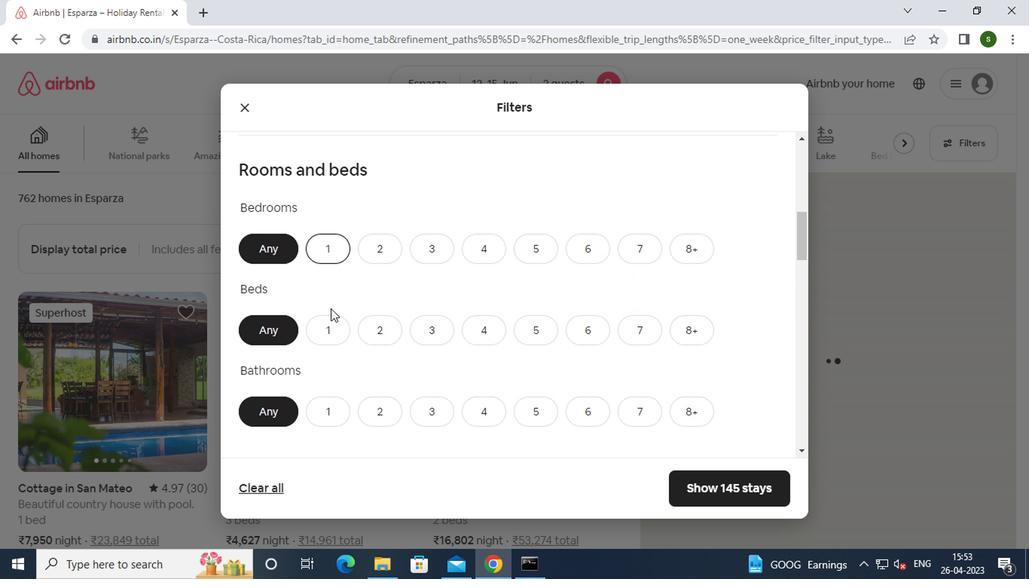 
Action: Mouse moved to (331, 412)
Screenshot: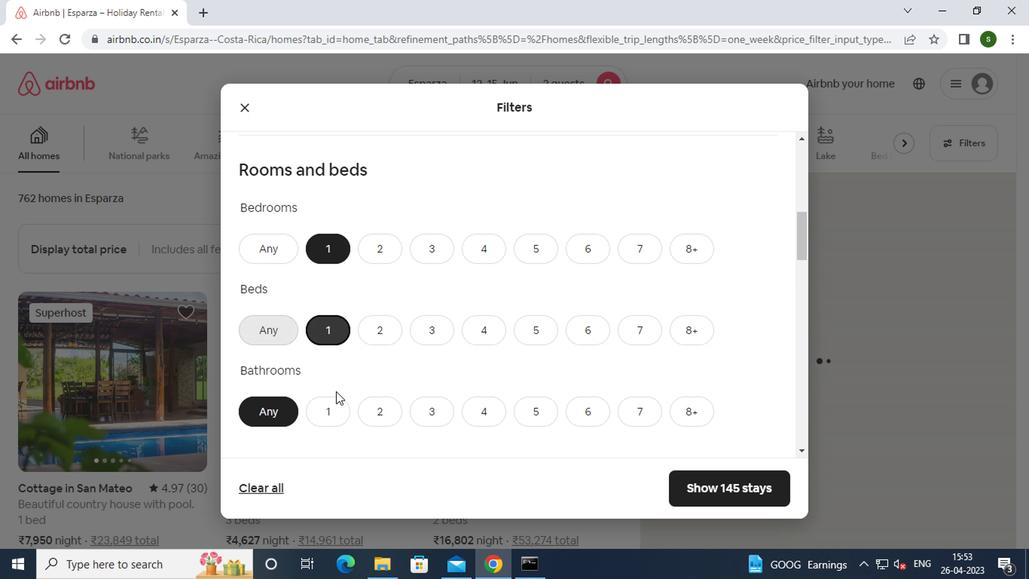 
Action: Mouse pressed left at (331, 412)
Screenshot: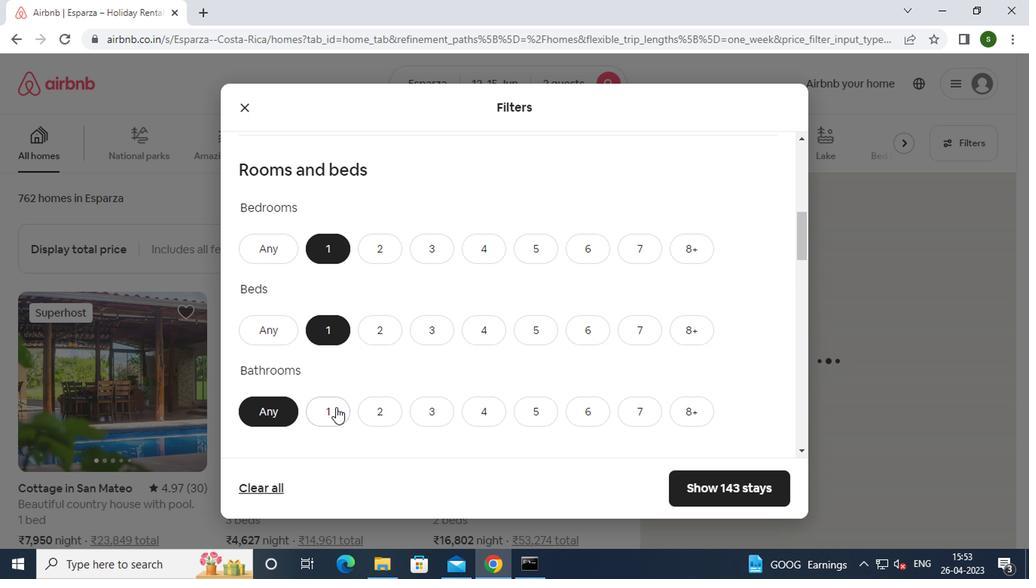 
Action: Mouse moved to (440, 378)
Screenshot: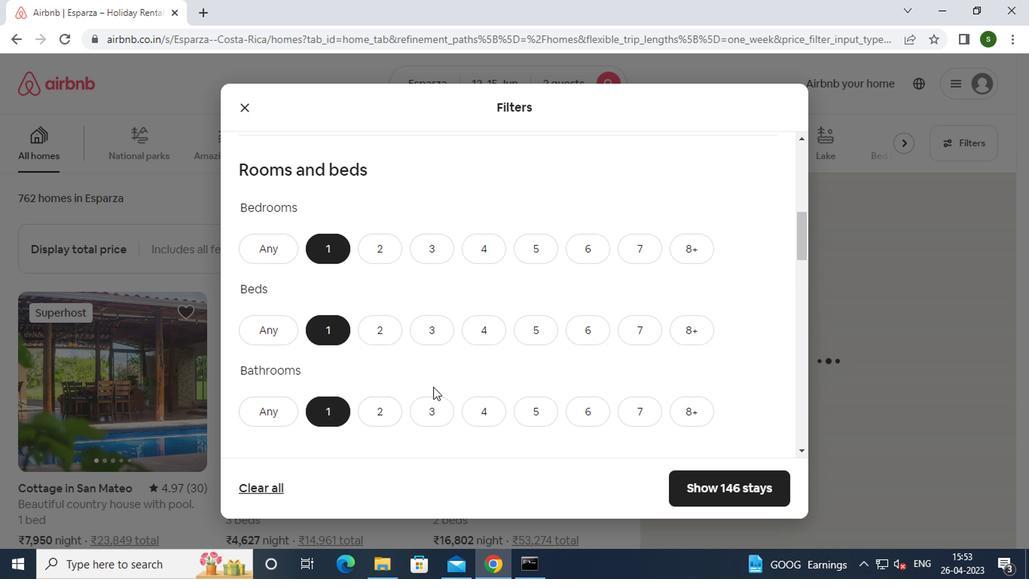 
Action: Mouse scrolled (440, 378) with delta (0, 0)
Screenshot: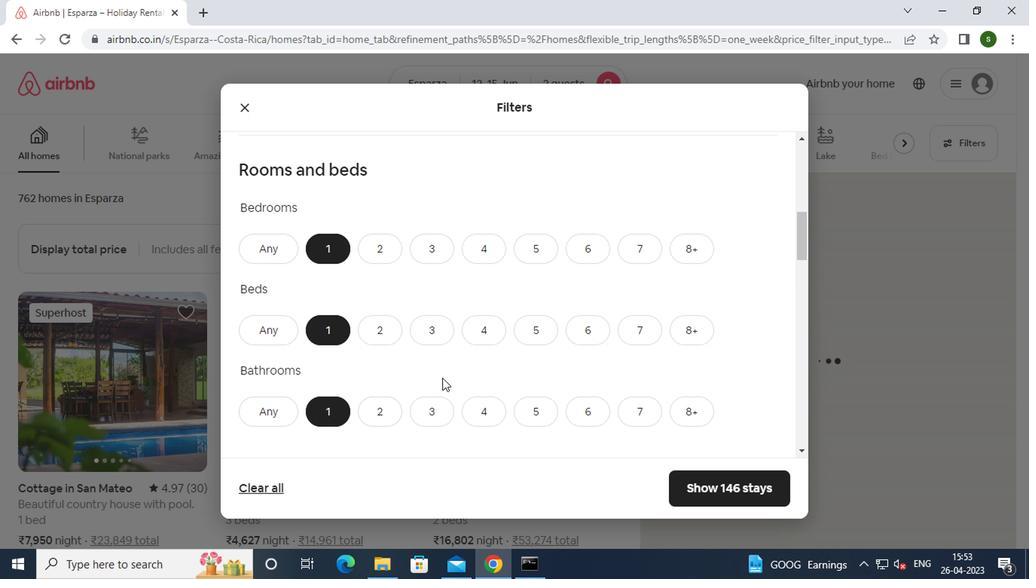 
Action: Mouse scrolled (440, 378) with delta (0, 0)
Screenshot: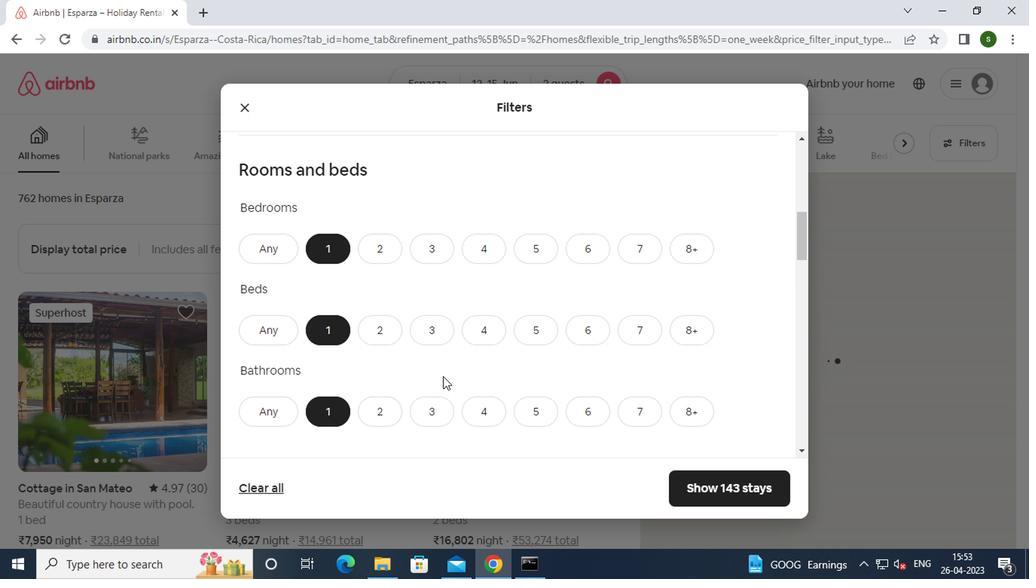 
Action: Mouse scrolled (440, 378) with delta (0, 0)
Screenshot: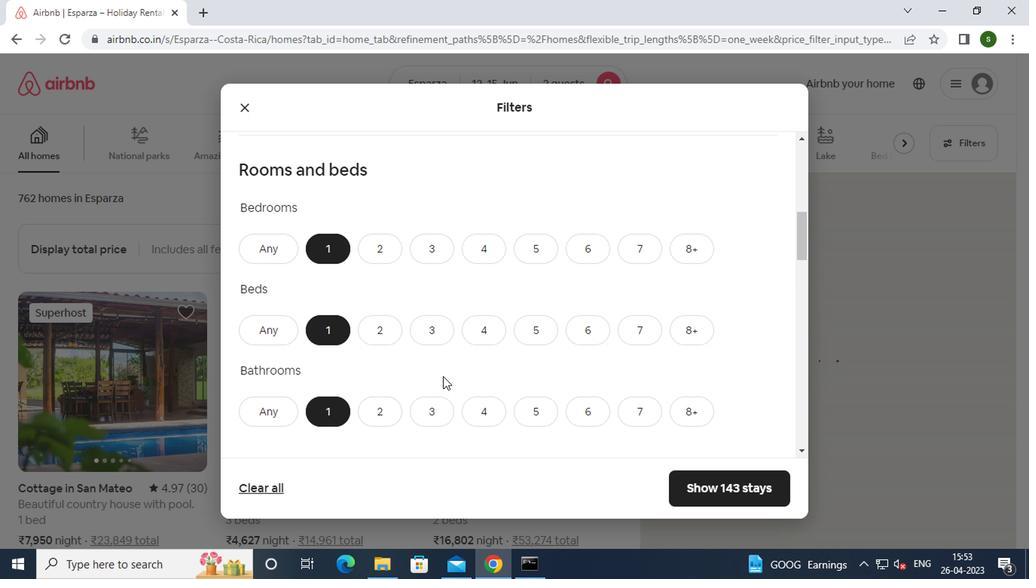 
Action: Mouse moved to (314, 357)
Screenshot: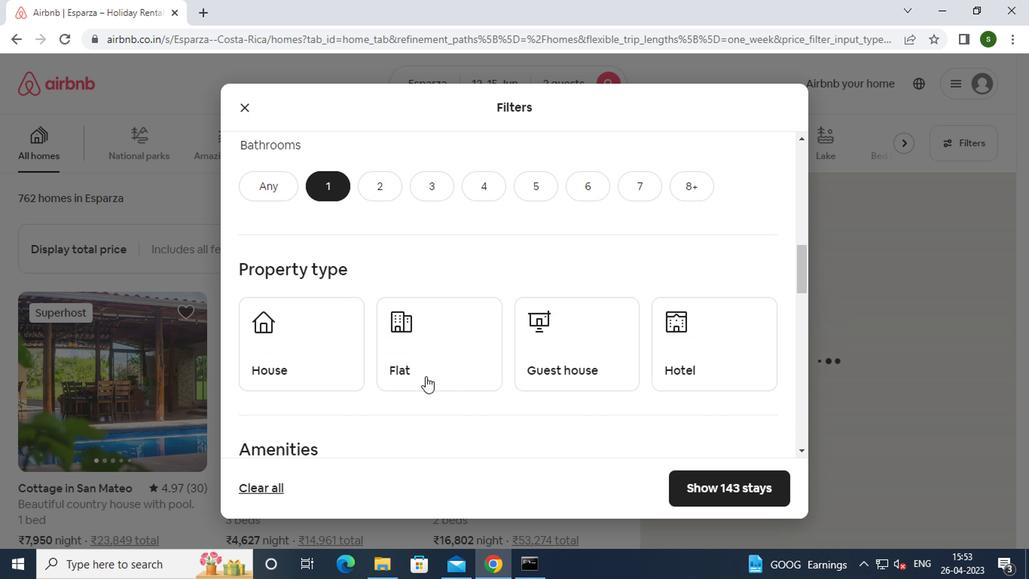 
Action: Mouse pressed left at (314, 357)
Screenshot: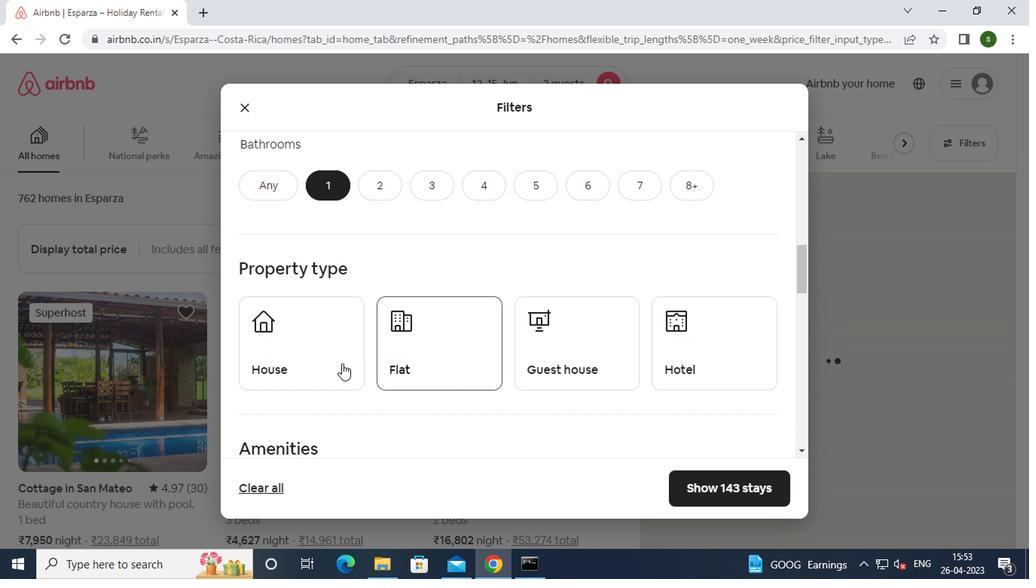 
Action: Mouse moved to (431, 360)
Screenshot: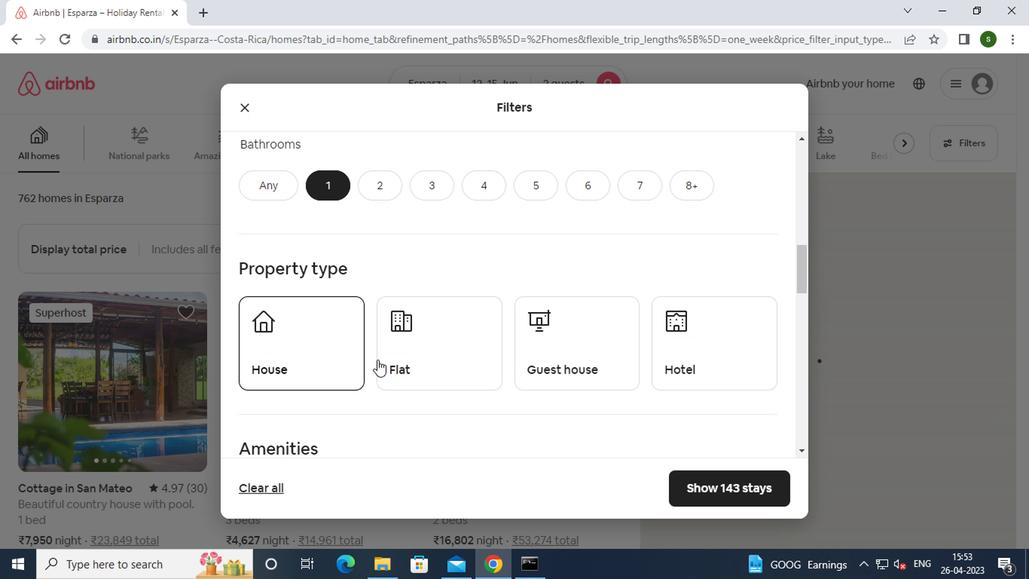 
Action: Mouse pressed left at (431, 360)
Screenshot: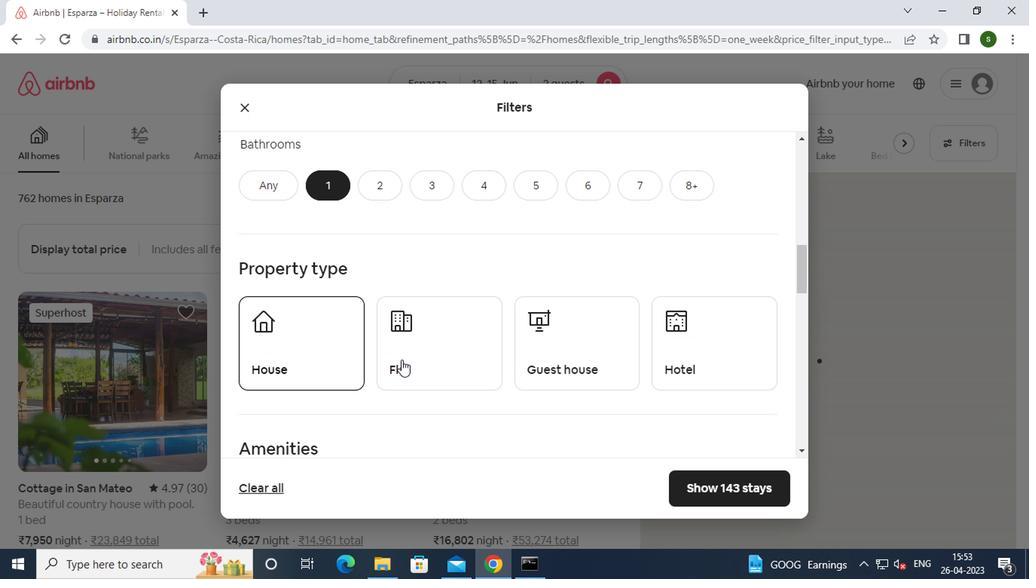 
Action: Mouse moved to (582, 339)
Screenshot: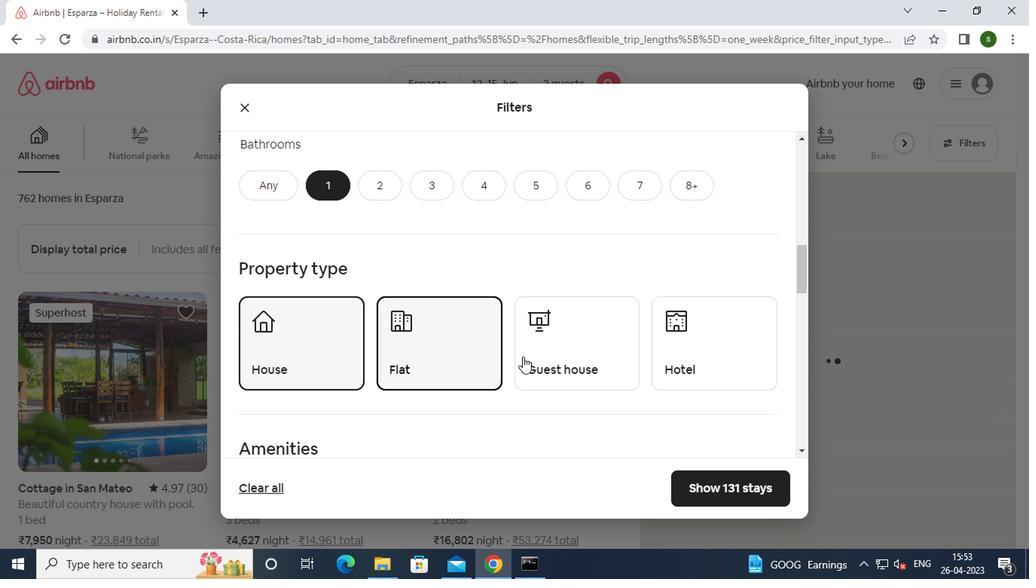 
Action: Mouse pressed left at (582, 339)
Screenshot: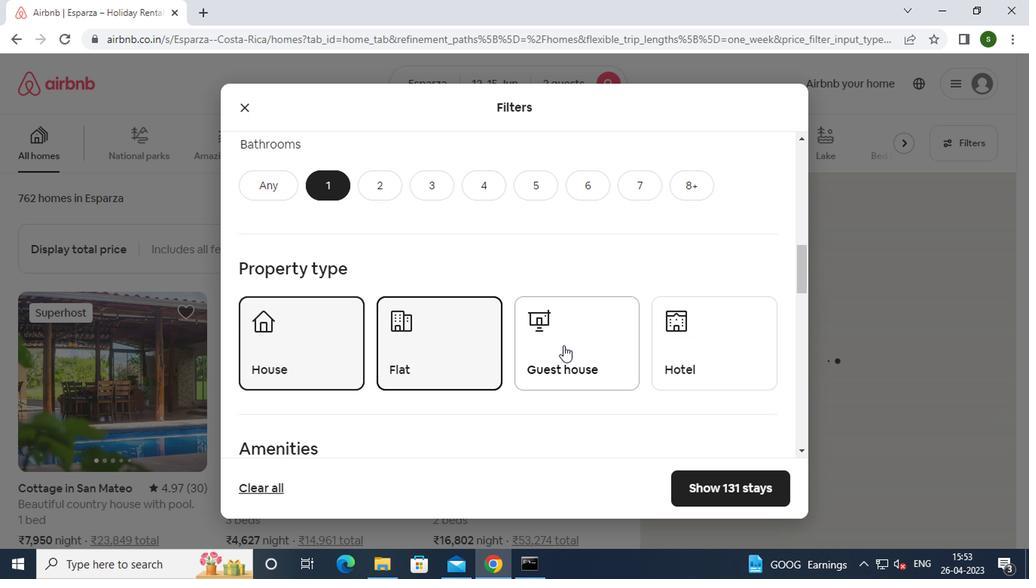 
Action: Mouse moved to (682, 337)
Screenshot: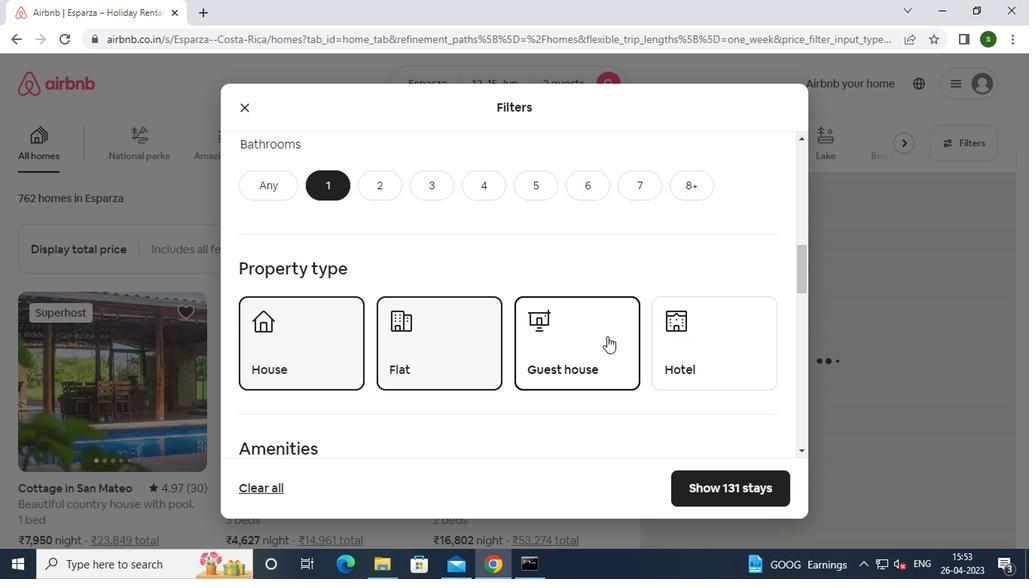 
Action: Mouse pressed left at (682, 337)
Screenshot: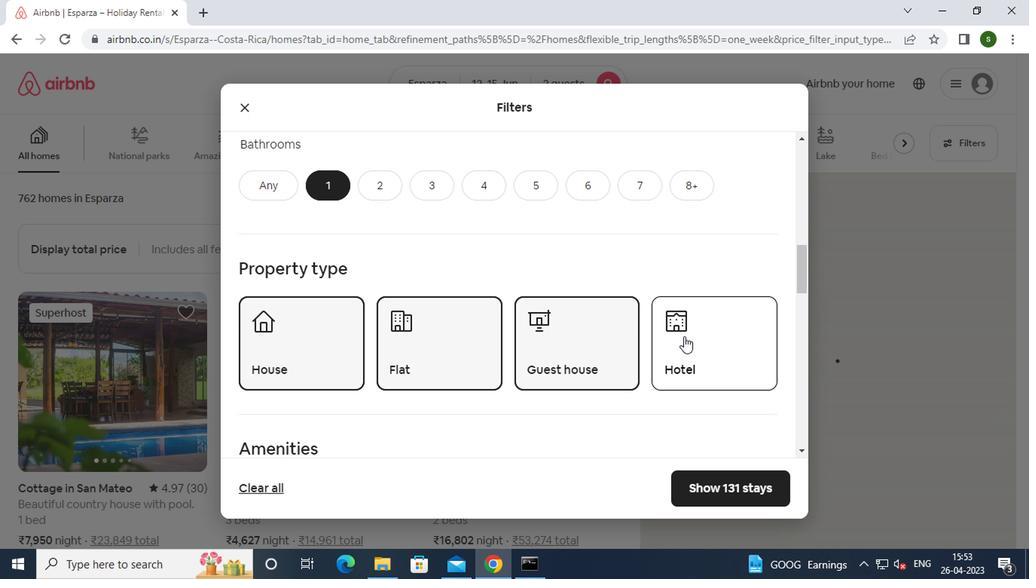 
Action: Mouse moved to (555, 327)
Screenshot: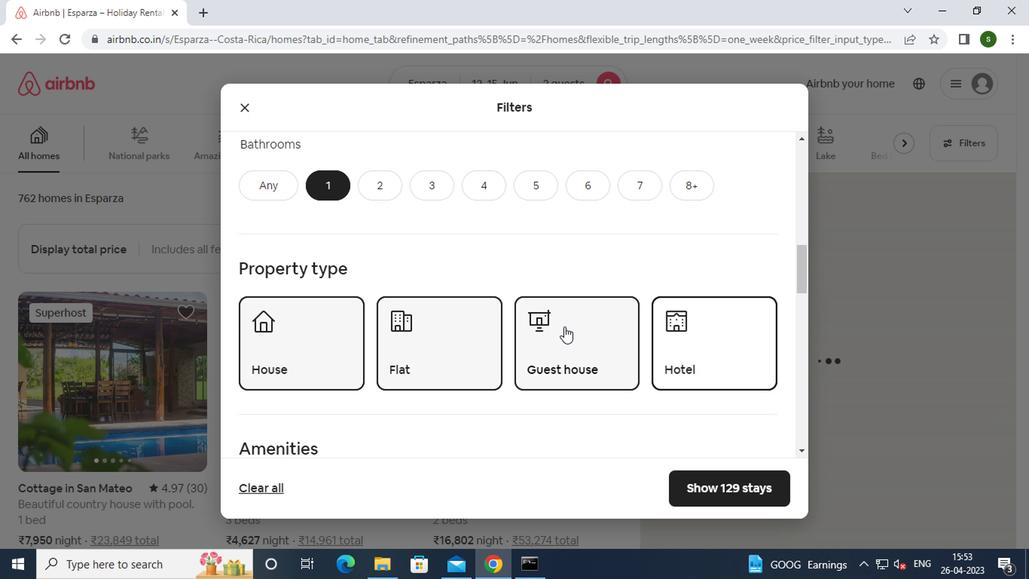 
Action: Mouse scrolled (555, 326) with delta (0, 0)
Screenshot: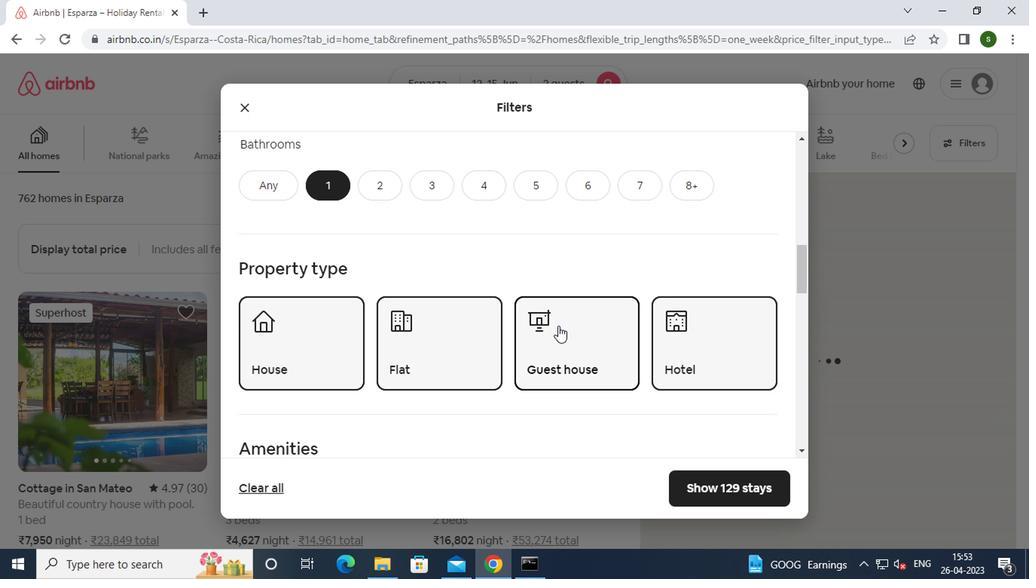 
Action: Mouse scrolled (555, 326) with delta (0, 0)
Screenshot: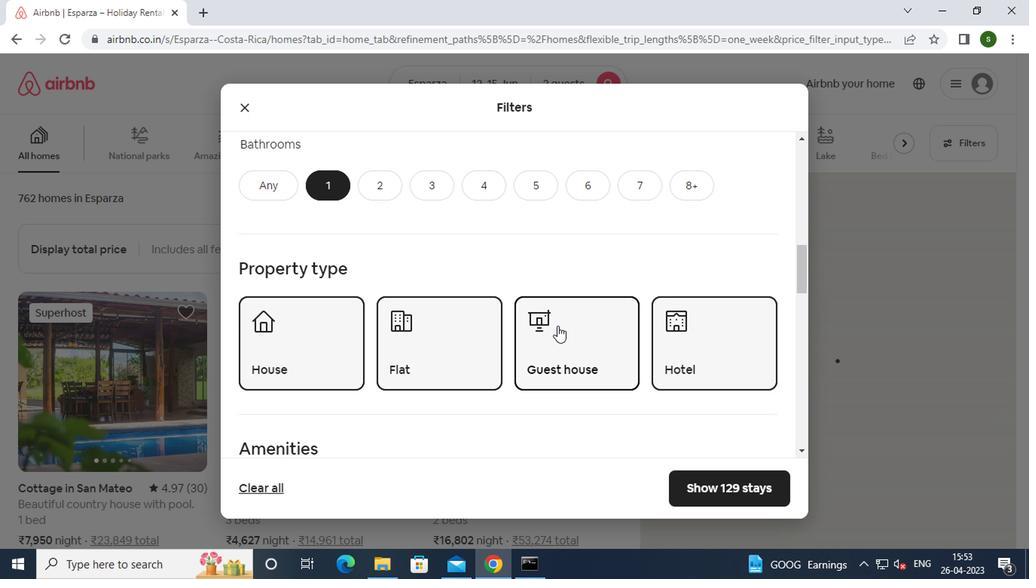 
Action: Mouse scrolled (555, 326) with delta (0, 0)
Screenshot: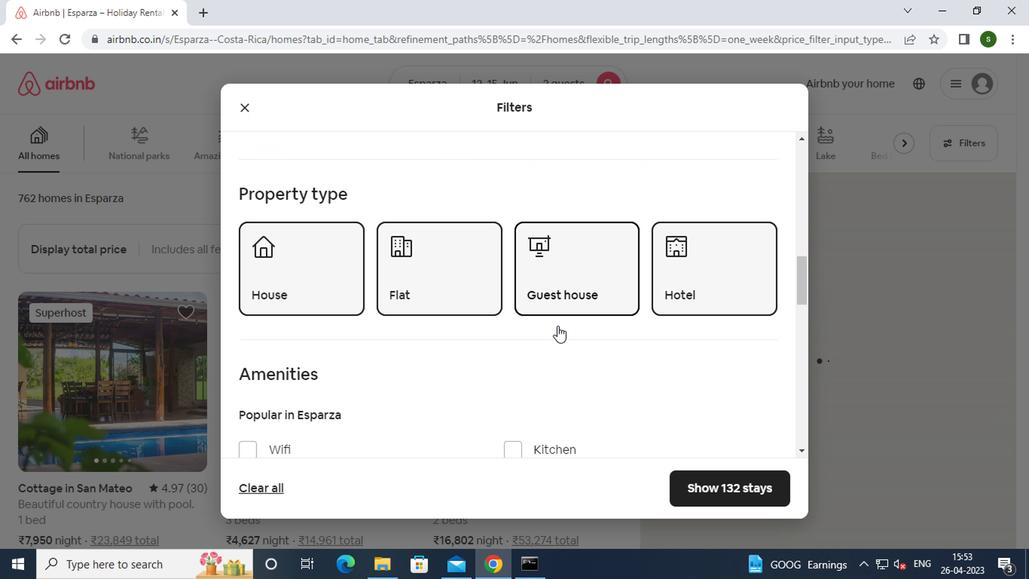 
Action: Mouse moved to (554, 326)
Screenshot: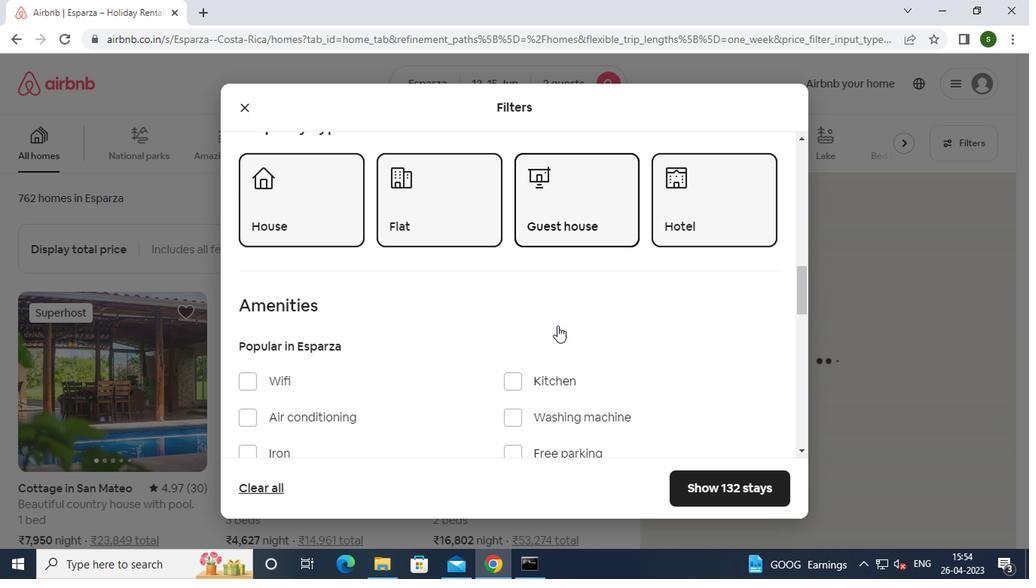 
Action: Mouse scrolled (554, 325) with delta (0, -1)
Screenshot: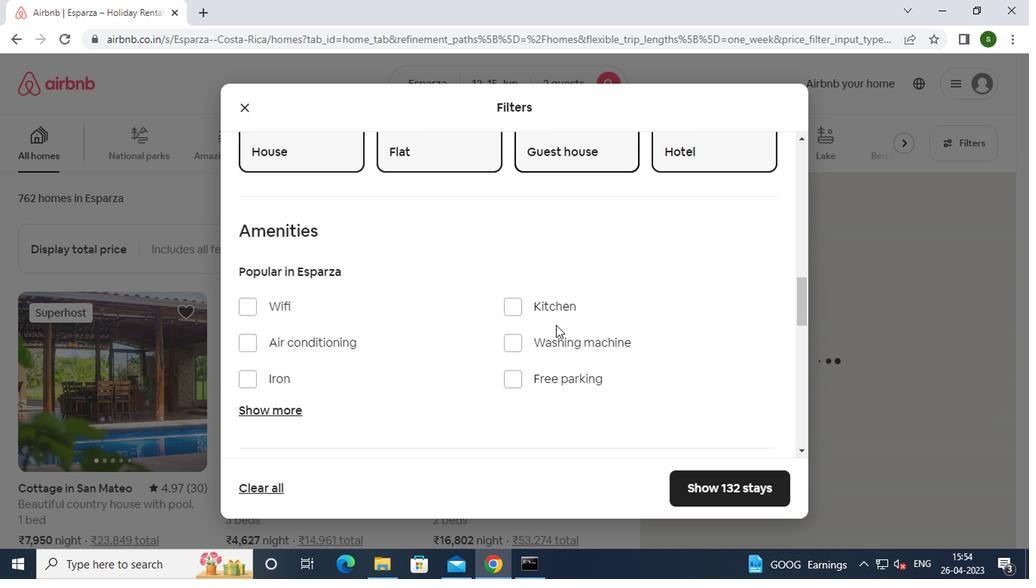 
Action: Mouse scrolled (554, 325) with delta (0, -1)
Screenshot: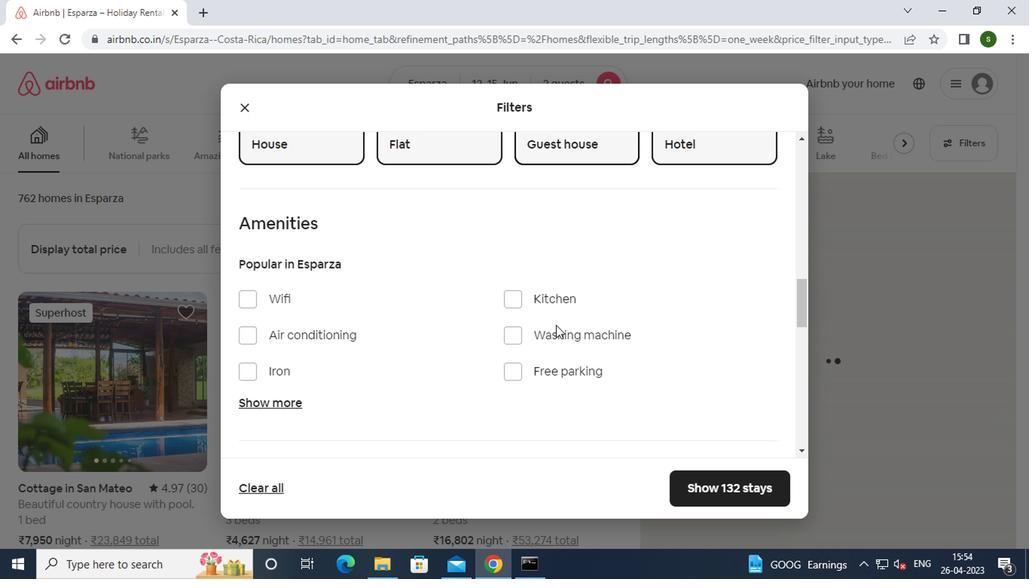 
Action: Mouse scrolled (554, 325) with delta (0, -1)
Screenshot: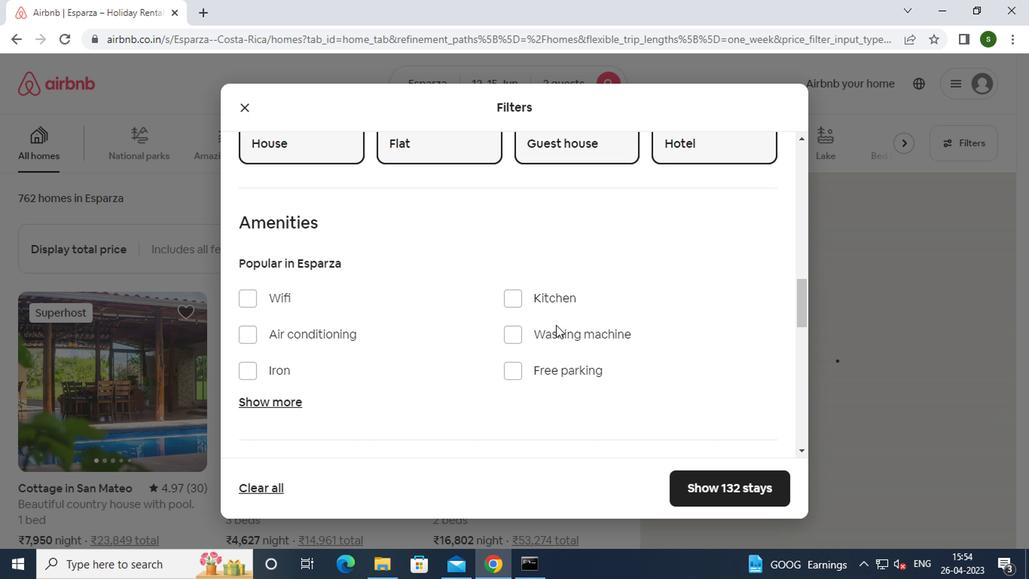 
Action: Mouse moved to (552, 325)
Screenshot: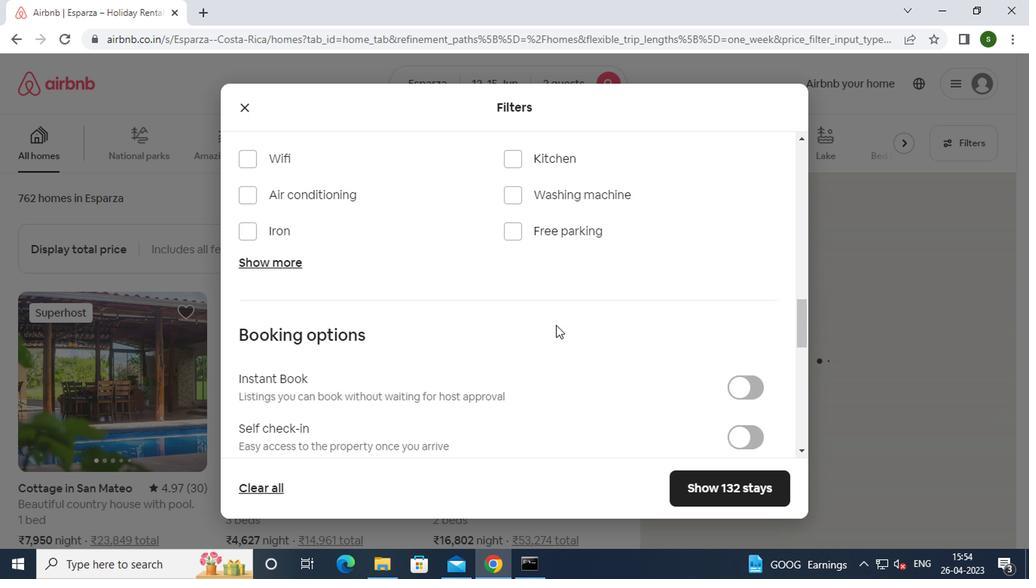 
Action: Mouse scrolled (552, 325) with delta (0, 0)
Screenshot: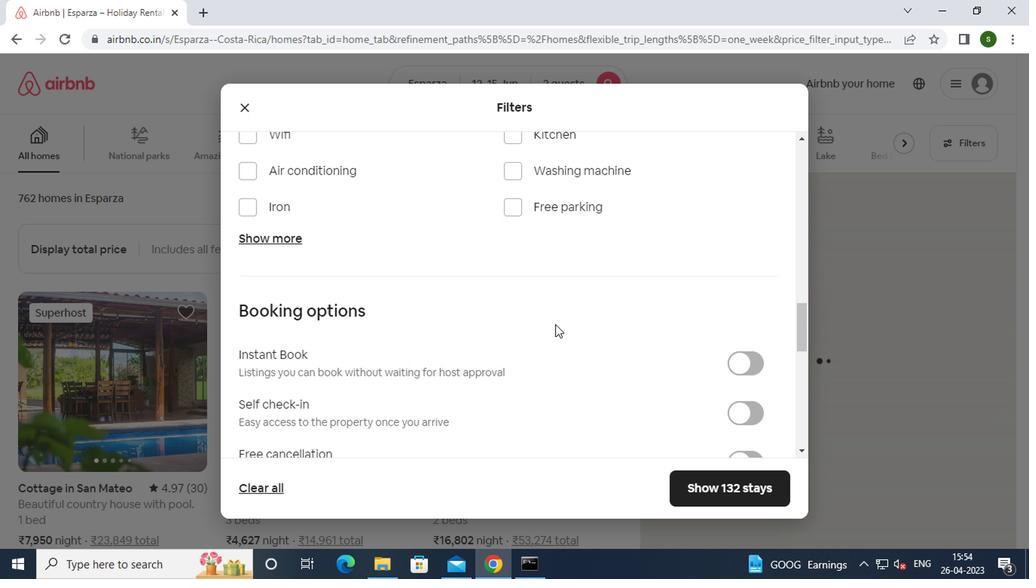 
Action: Mouse moved to (727, 270)
Screenshot: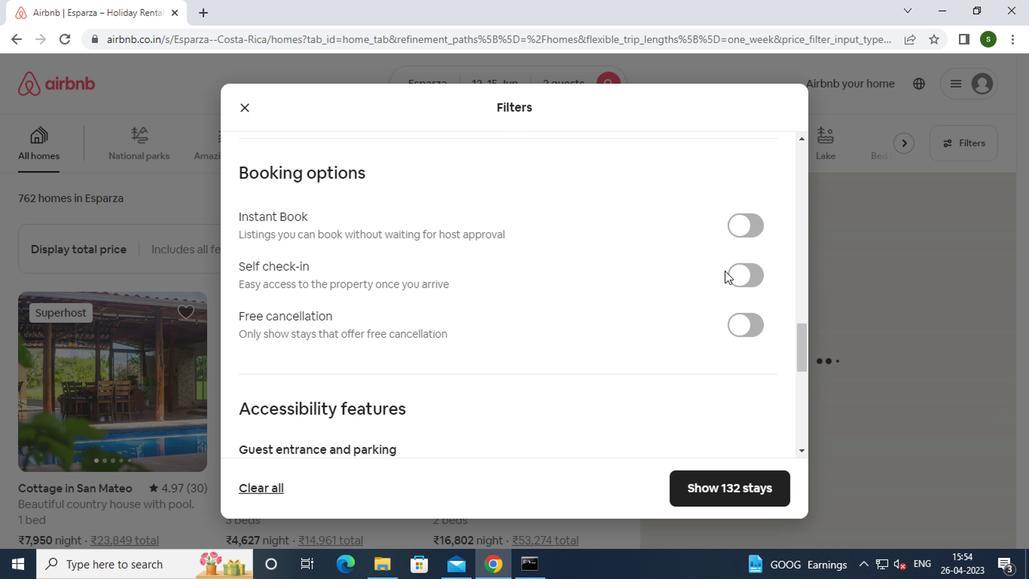 
Action: Mouse pressed left at (727, 270)
Screenshot: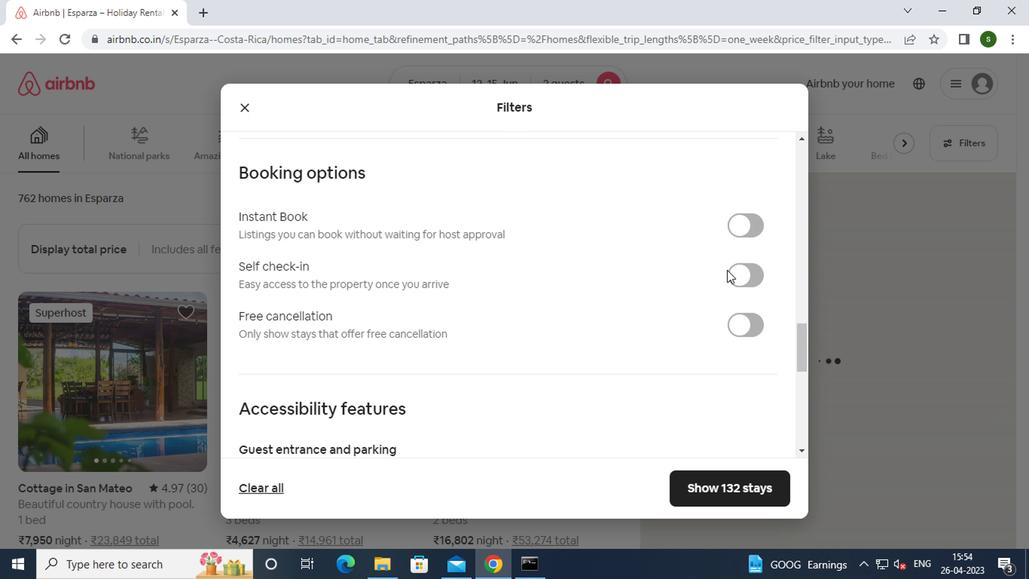 
Action: Mouse moved to (451, 319)
Screenshot: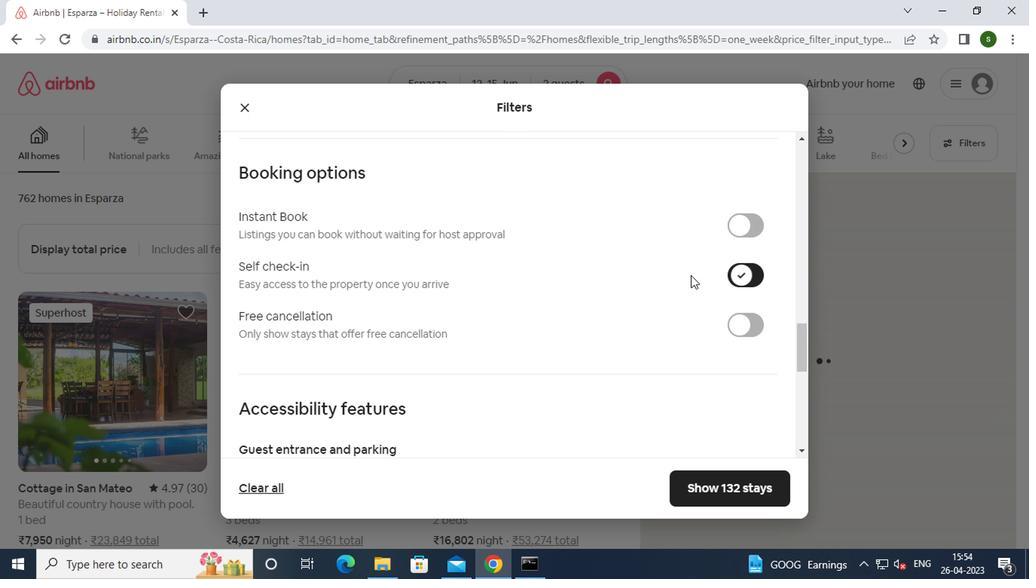 
Action: Mouse scrolled (451, 318) with delta (0, -1)
Screenshot: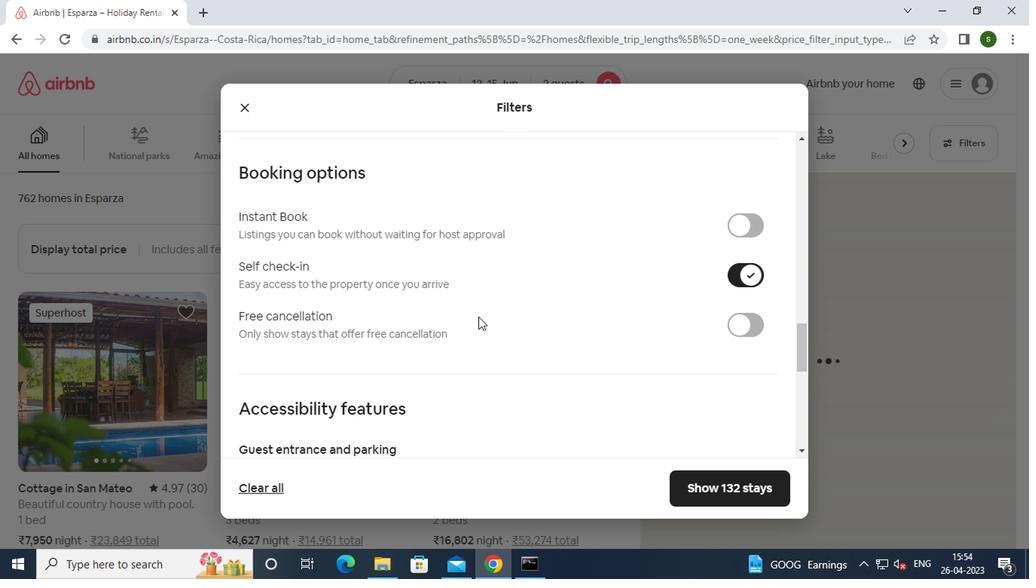 
Action: Mouse scrolled (451, 318) with delta (0, -1)
Screenshot: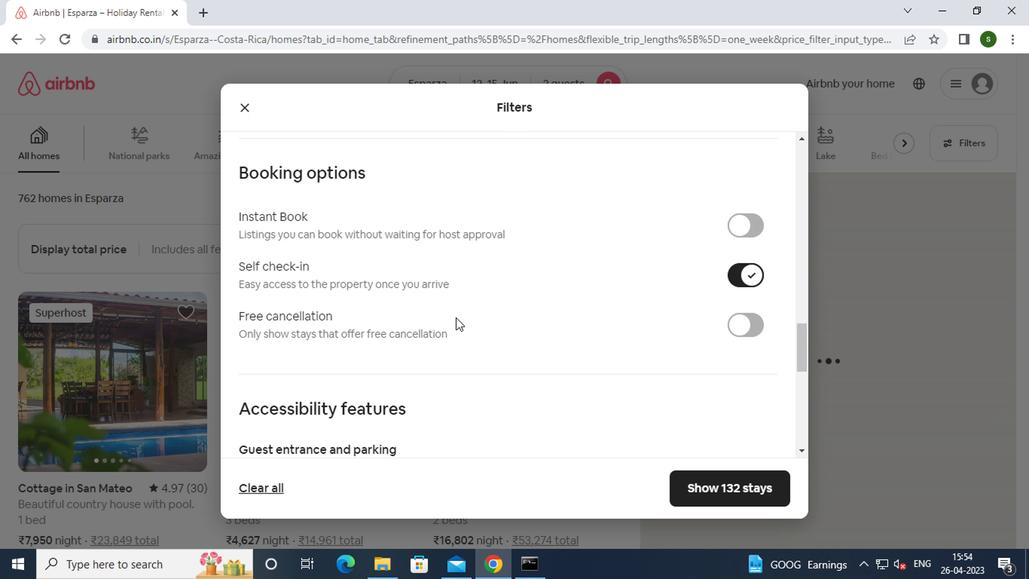 
Action: Mouse scrolled (451, 318) with delta (0, -1)
Screenshot: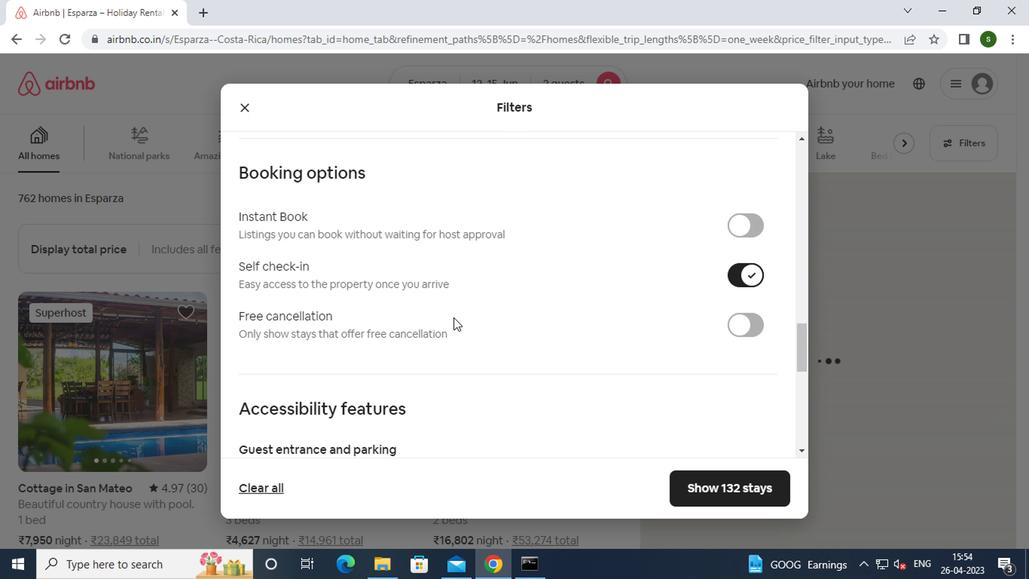 
Action: Mouse scrolled (451, 318) with delta (0, -1)
Screenshot: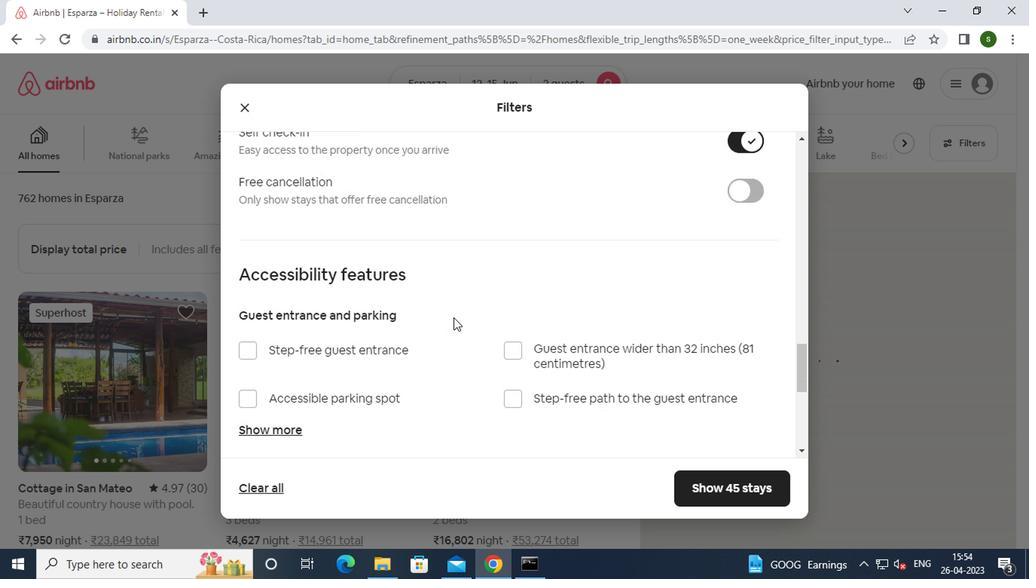 
Action: Mouse scrolled (451, 318) with delta (0, -1)
Screenshot: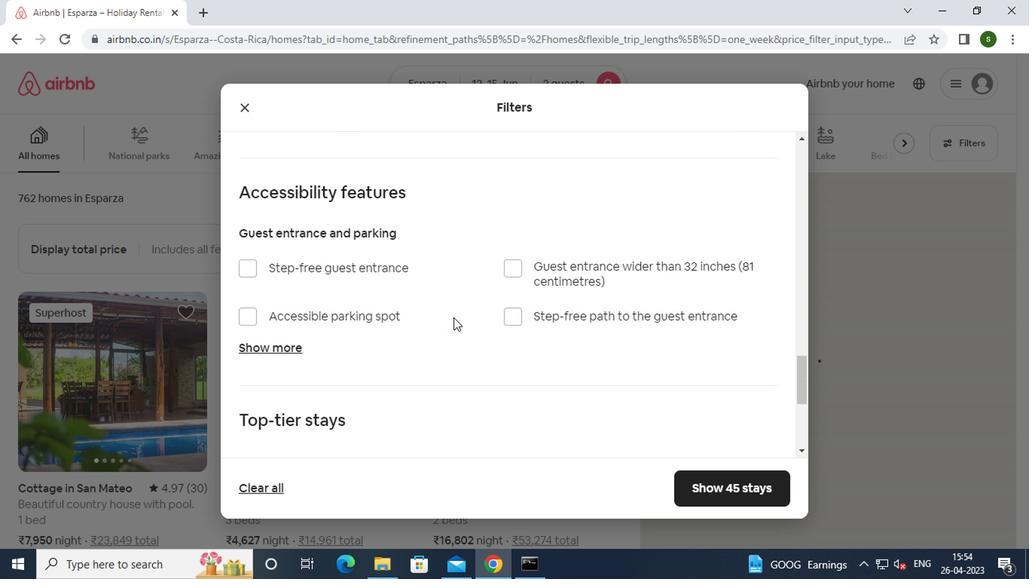 
Action: Mouse scrolled (451, 318) with delta (0, -1)
Screenshot: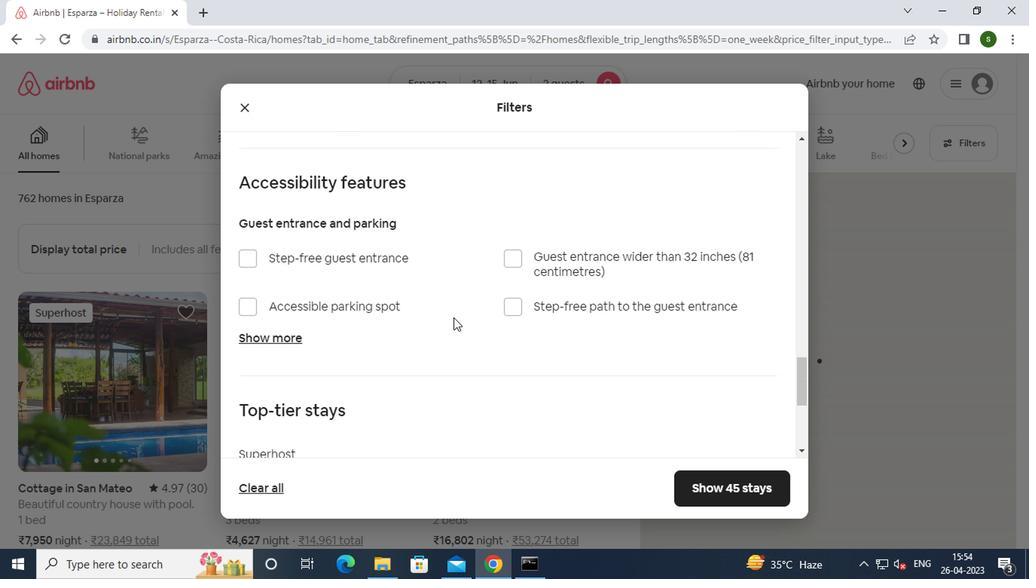 
Action: Mouse moved to (274, 386)
Screenshot: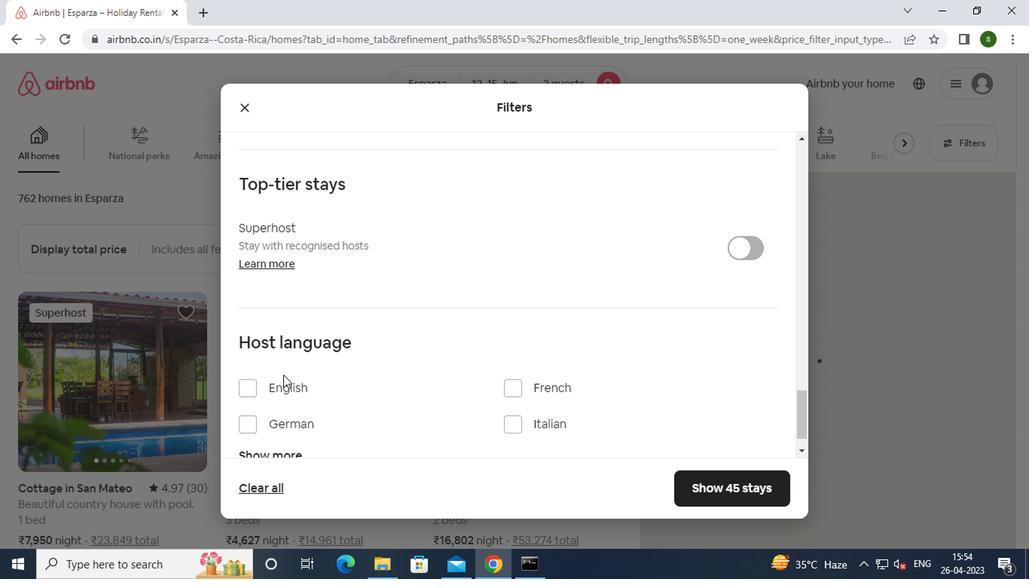 
Action: Mouse pressed left at (274, 386)
Screenshot: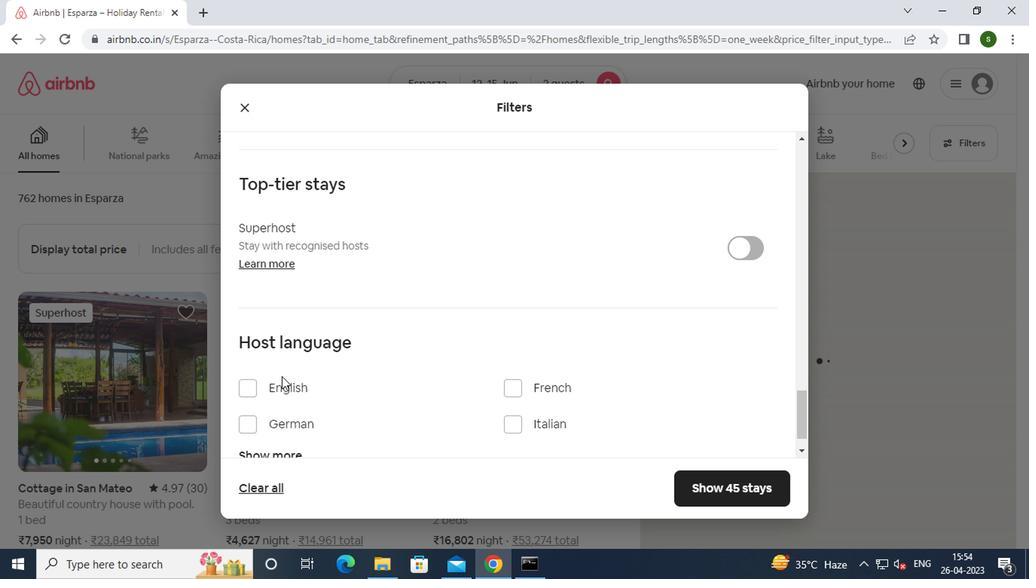 
Action: Mouse moved to (749, 497)
Screenshot: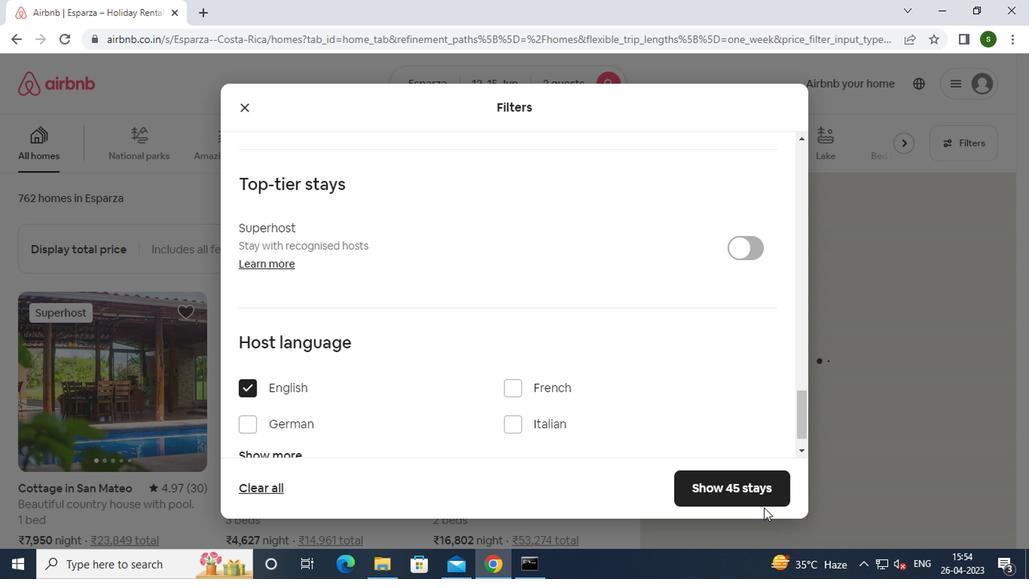 
Action: Mouse pressed left at (749, 497)
Screenshot: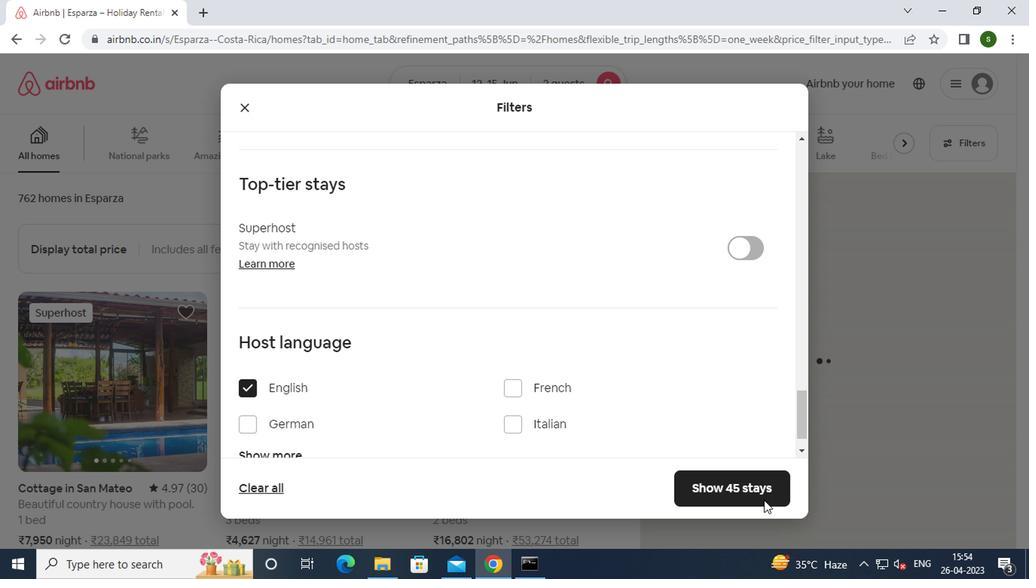 
Action: Mouse moved to (749, 496)
Screenshot: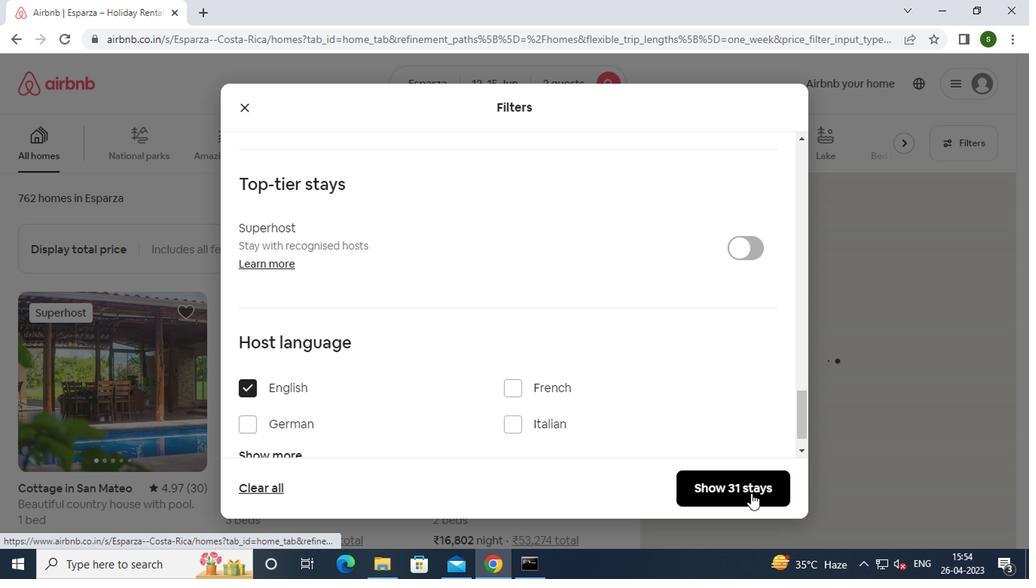 
